 Task: Create a due date automation trigger when advanced on, 2 days after a card is due add fields without custom field "Resume" set to a number lower or equal to 1 and lower than 10 at 11:00 AM.
Action: Mouse moved to (1005, 288)
Screenshot: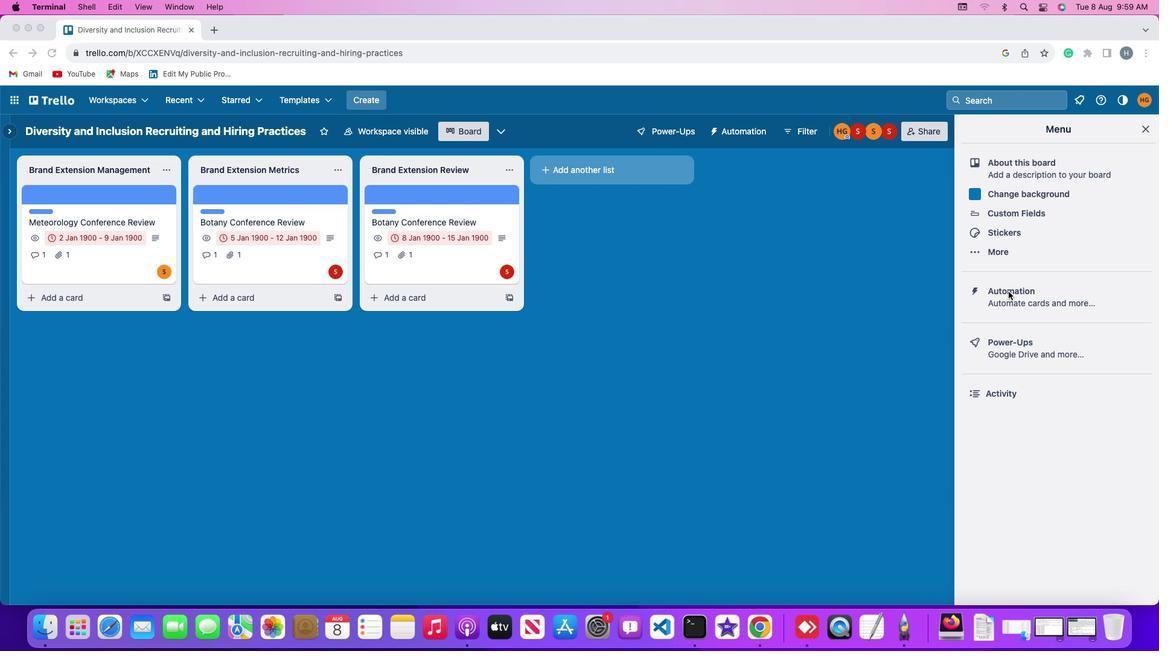 
Action: Mouse pressed left at (1005, 288)
Screenshot: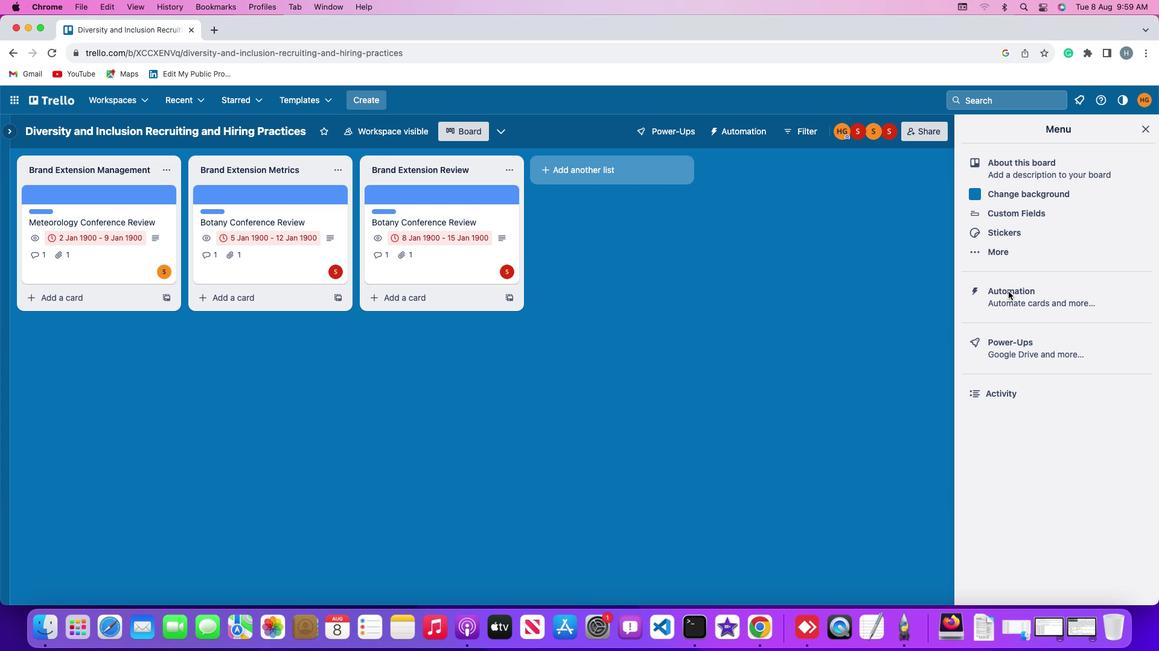 
Action: Mouse pressed left at (1005, 288)
Screenshot: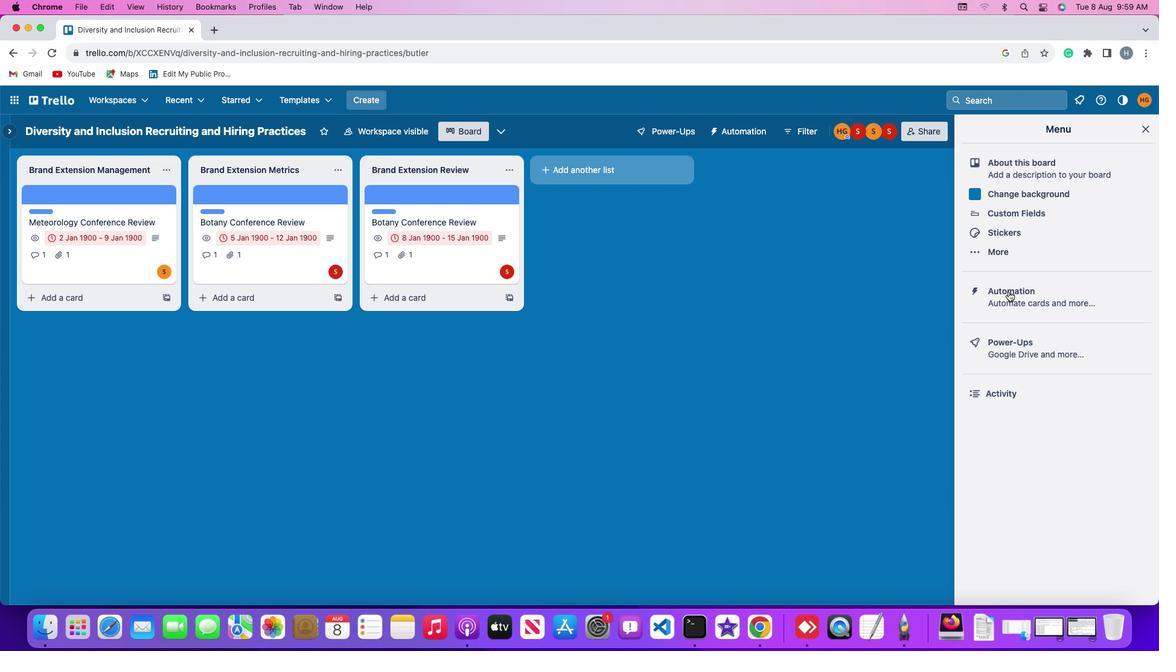 
Action: Mouse moved to (65, 283)
Screenshot: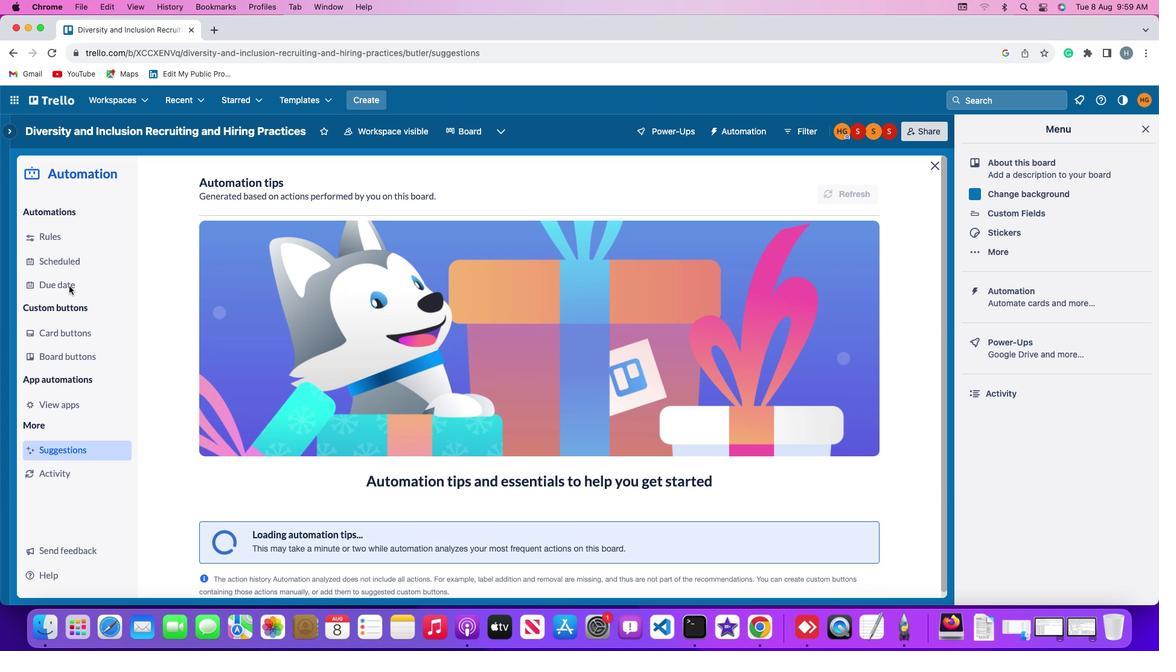 
Action: Mouse pressed left at (65, 283)
Screenshot: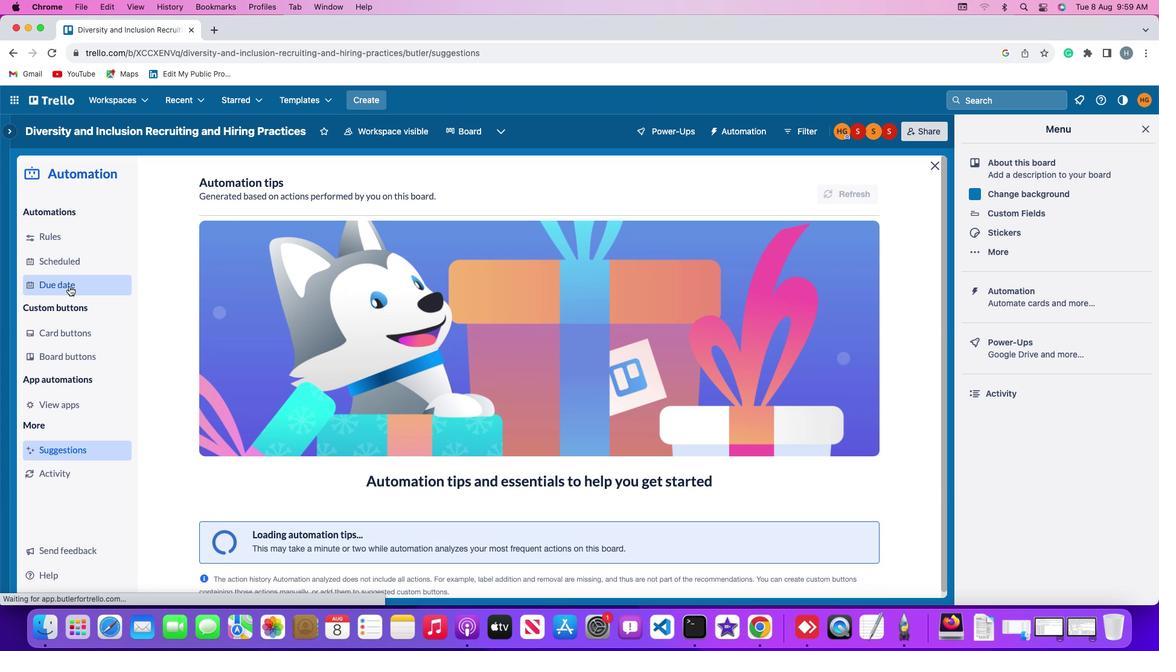 
Action: Mouse moved to (806, 179)
Screenshot: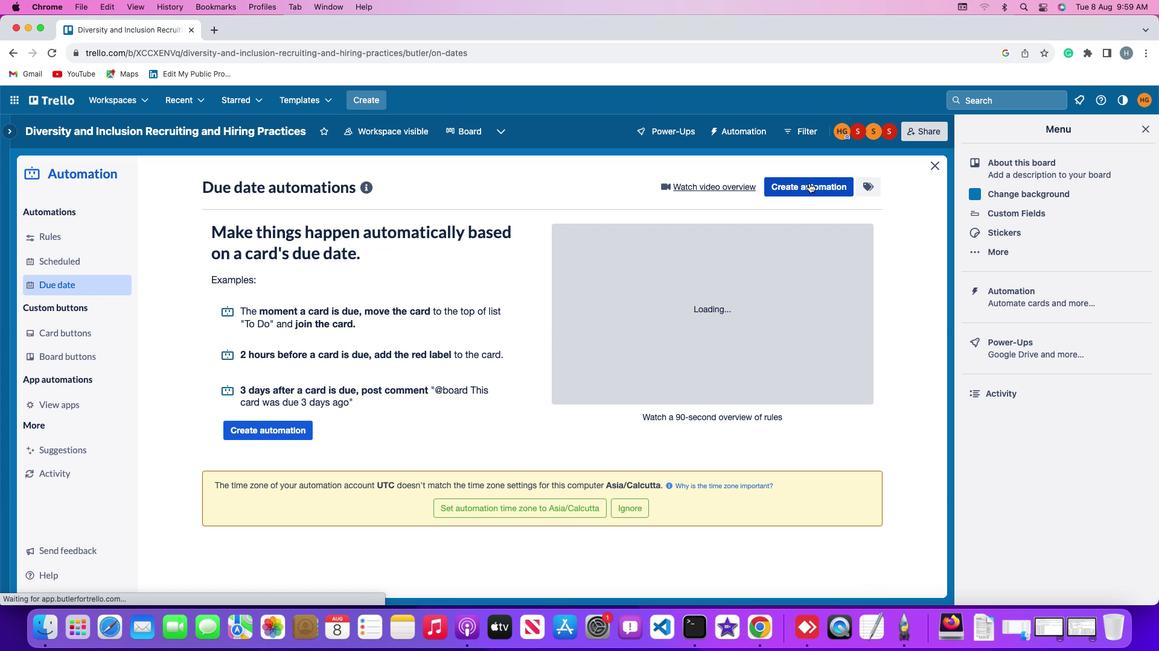 
Action: Mouse pressed left at (806, 179)
Screenshot: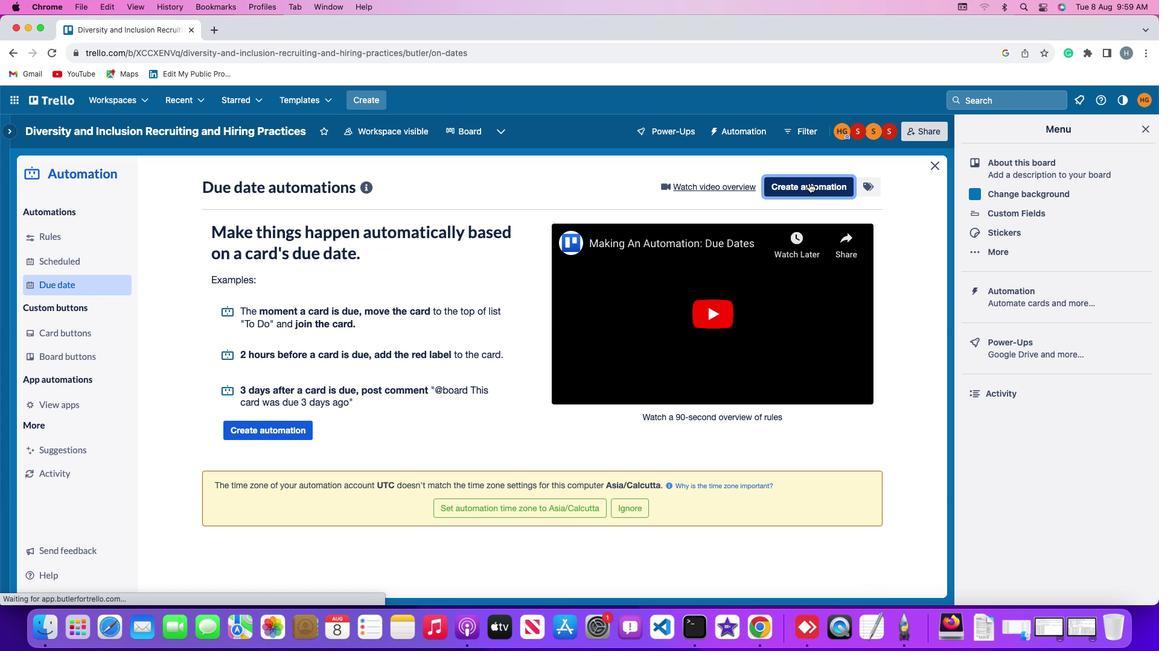 
Action: Mouse moved to (338, 297)
Screenshot: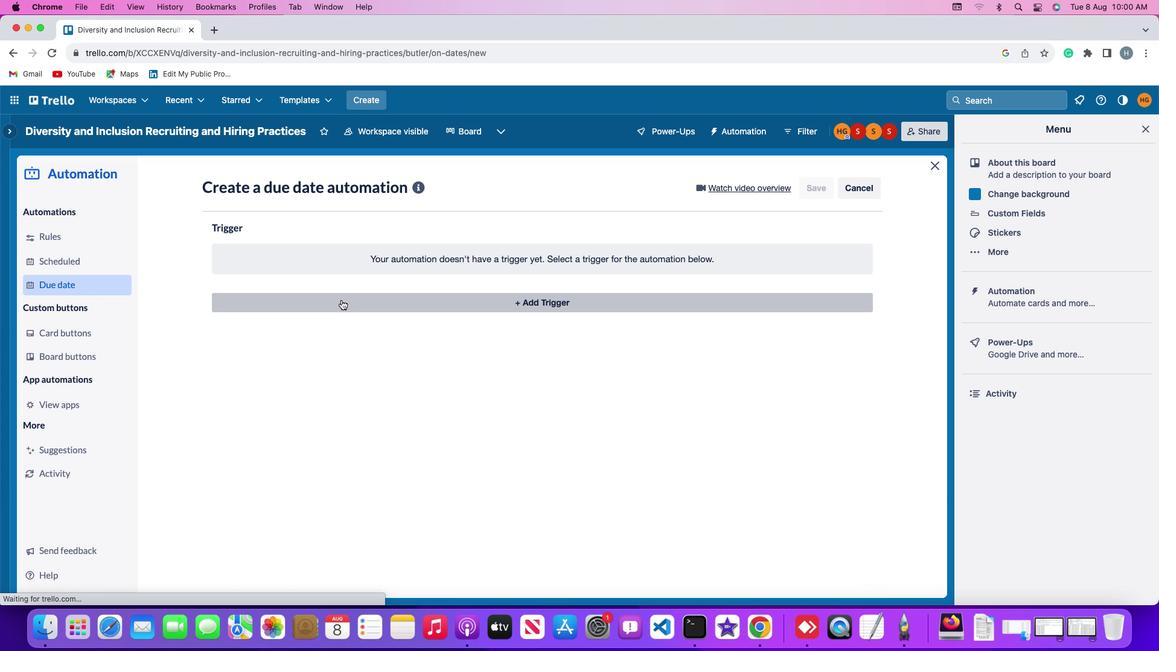 
Action: Mouse pressed left at (338, 297)
Screenshot: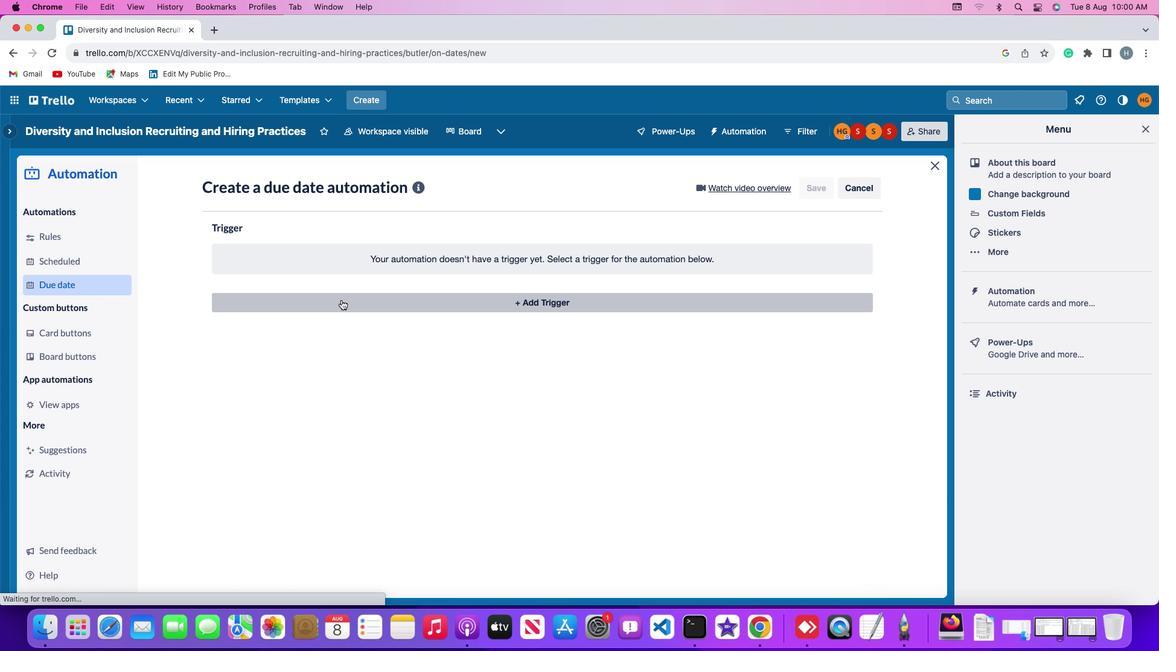 
Action: Mouse moved to (229, 479)
Screenshot: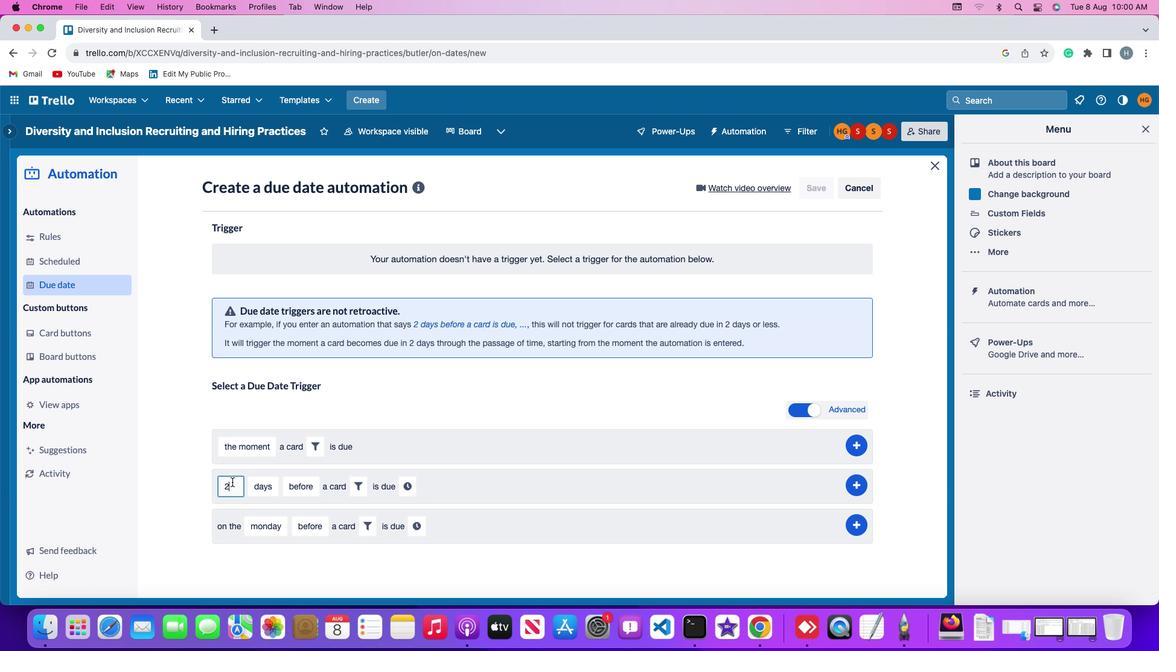 
Action: Mouse pressed left at (229, 479)
Screenshot: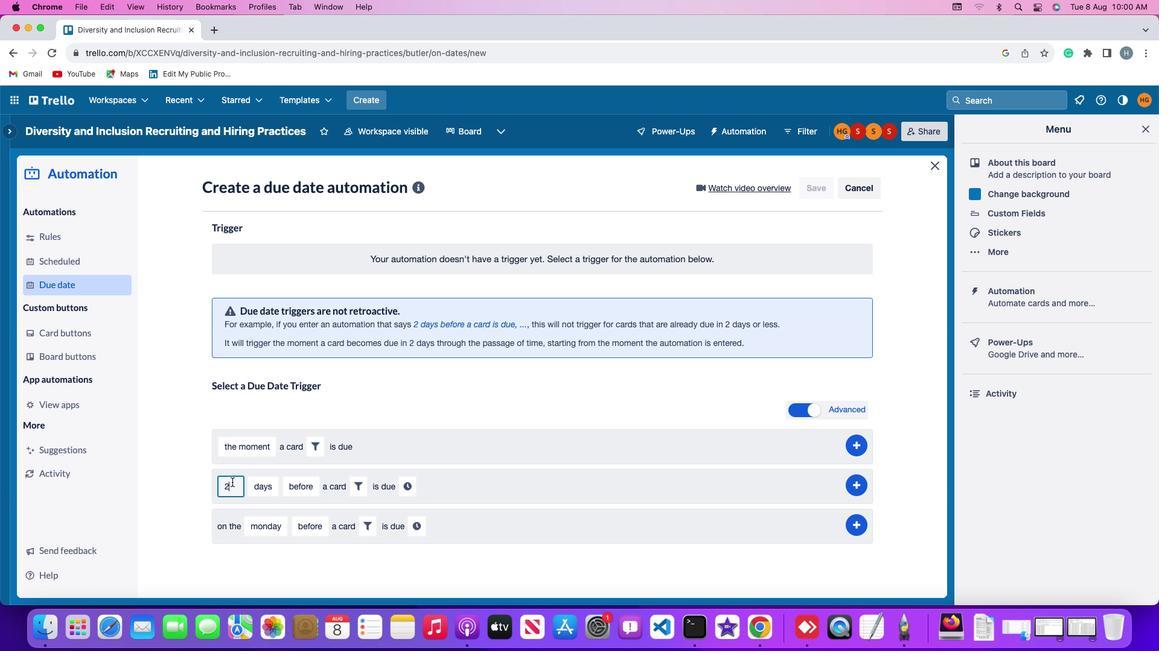 
Action: Key pressed Key.backspace
Screenshot: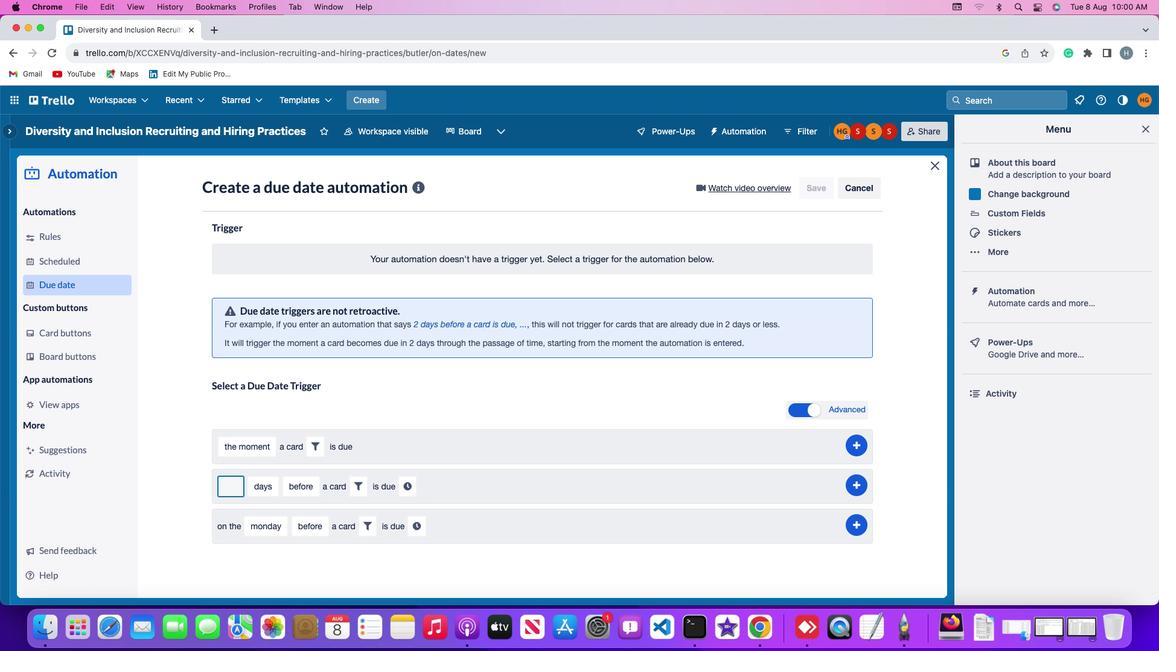 
Action: Mouse moved to (230, 479)
Screenshot: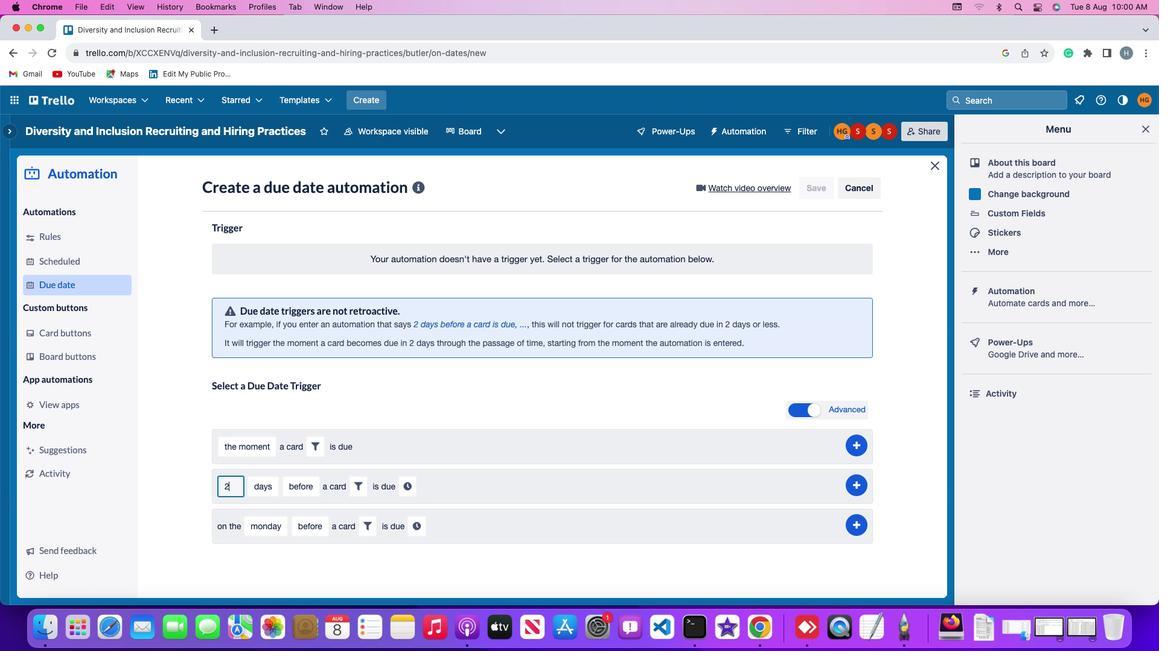 
Action: Key pressed '2'
Screenshot: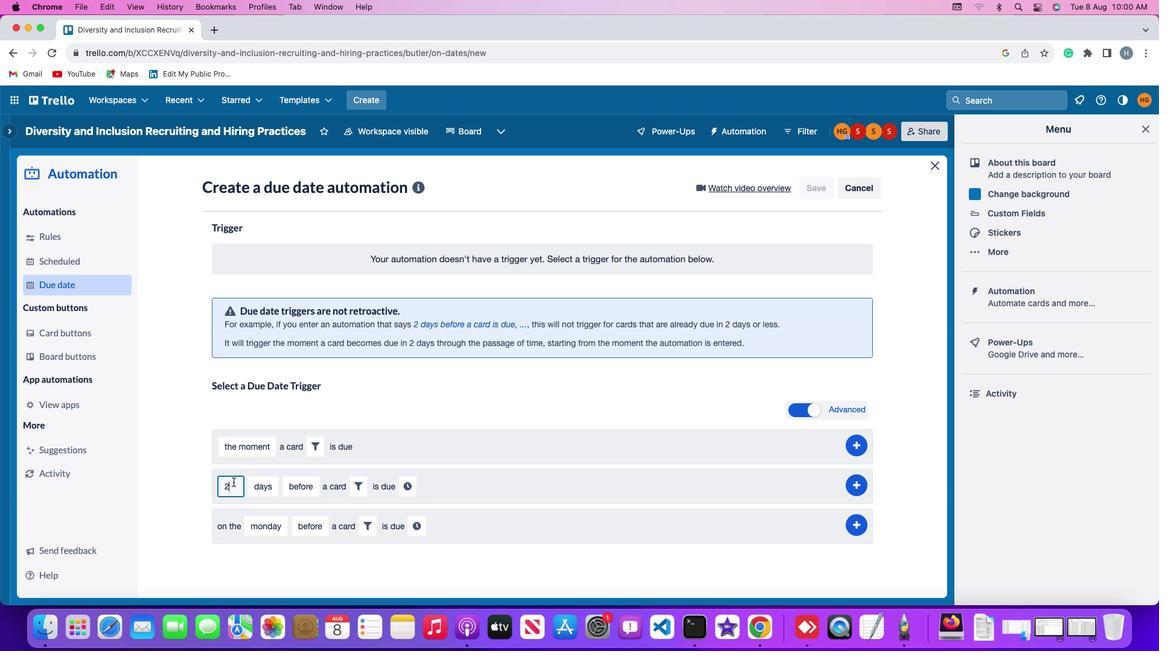 
Action: Mouse moved to (266, 476)
Screenshot: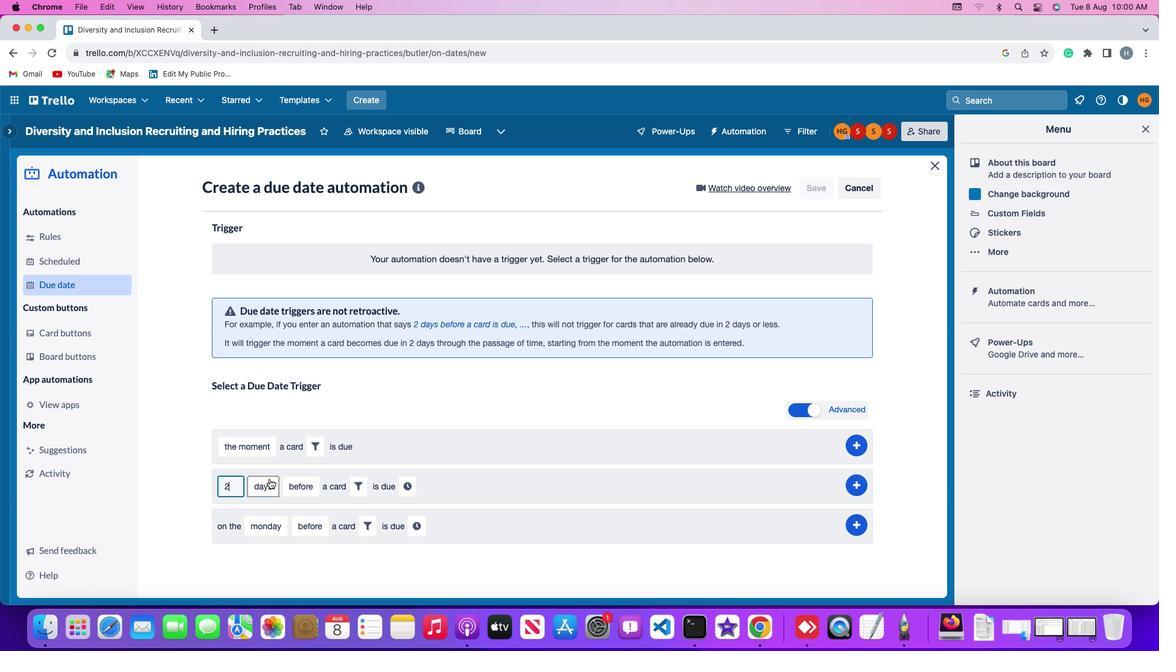 
Action: Mouse pressed left at (266, 476)
Screenshot: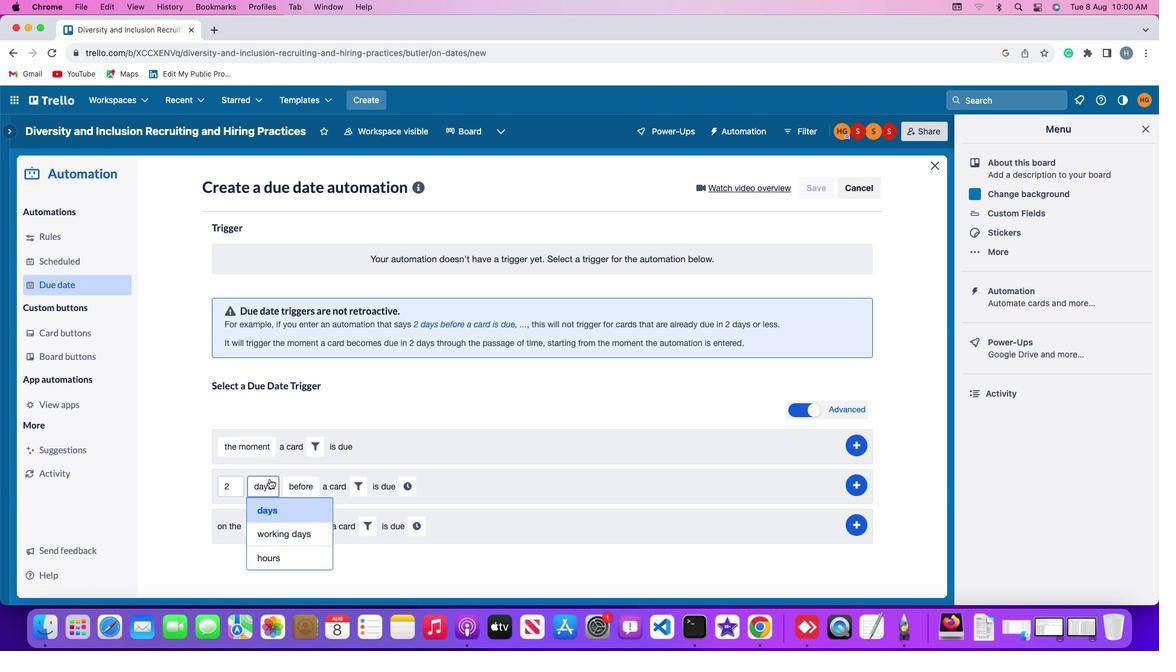 
Action: Mouse moved to (272, 510)
Screenshot: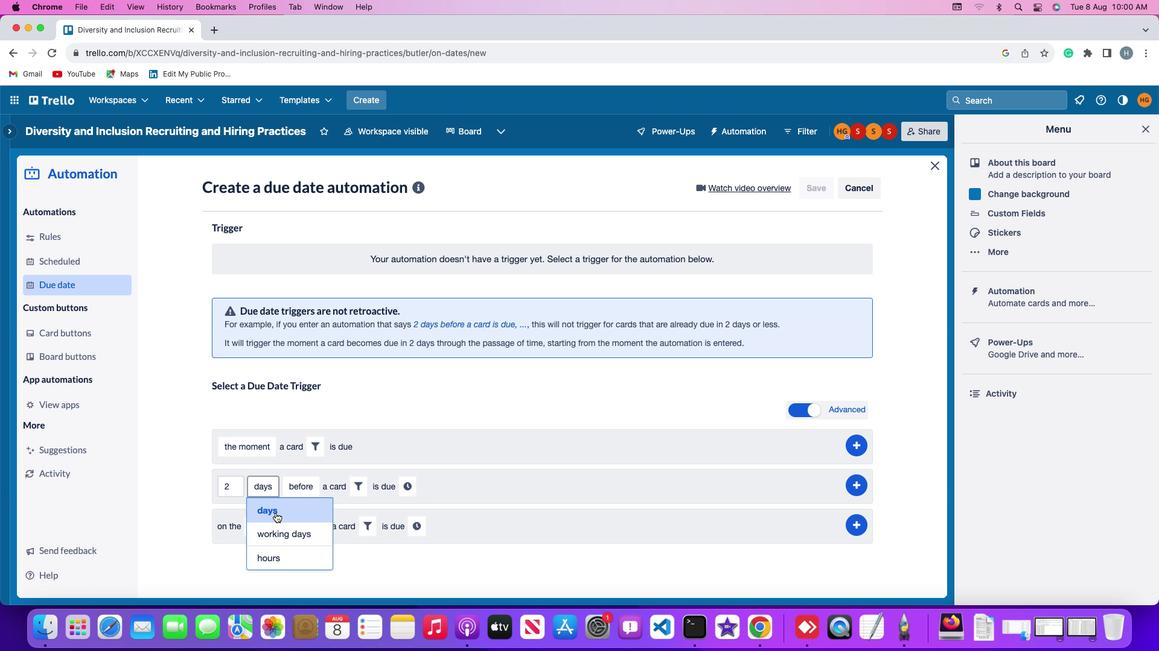 
Action: Mouse pressed left at (272, 510)
Screenshot: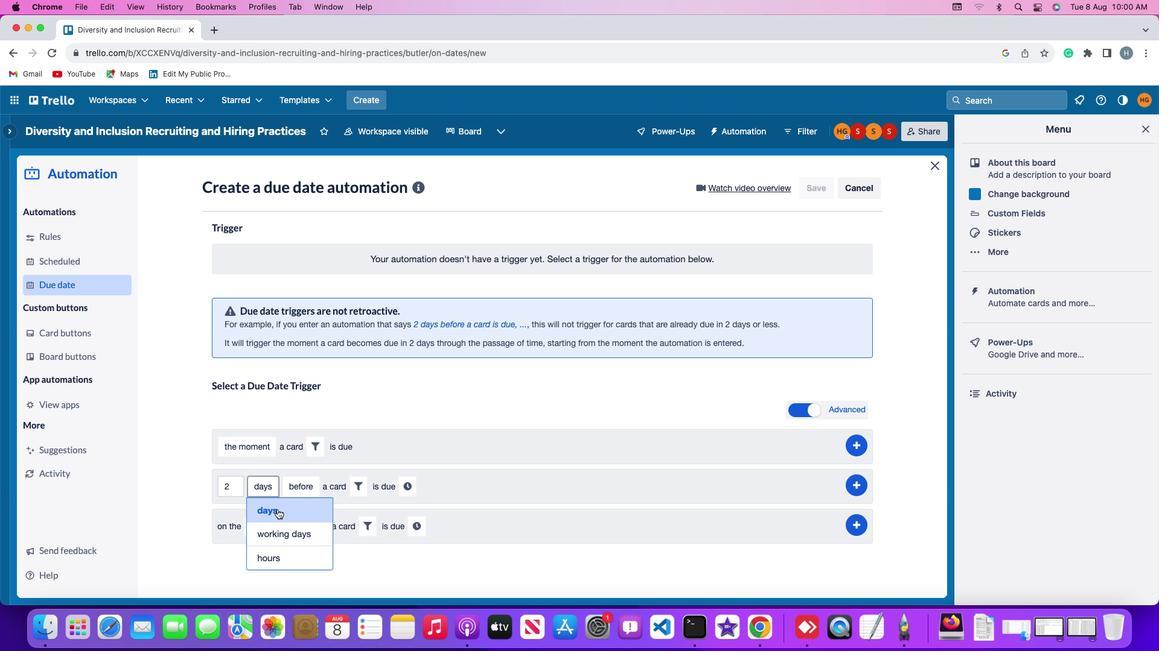 
Action: Mouse moved to (293, 487)
Screenshot: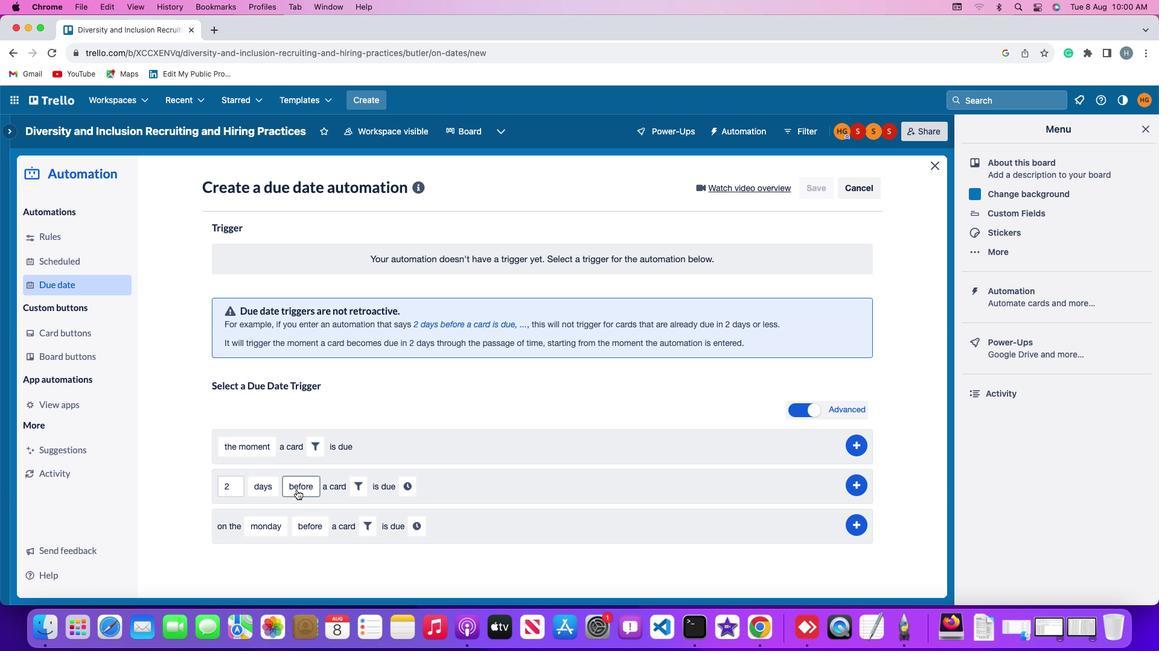 
Action: Mouse pressed left at (293, 487)
Screenshot: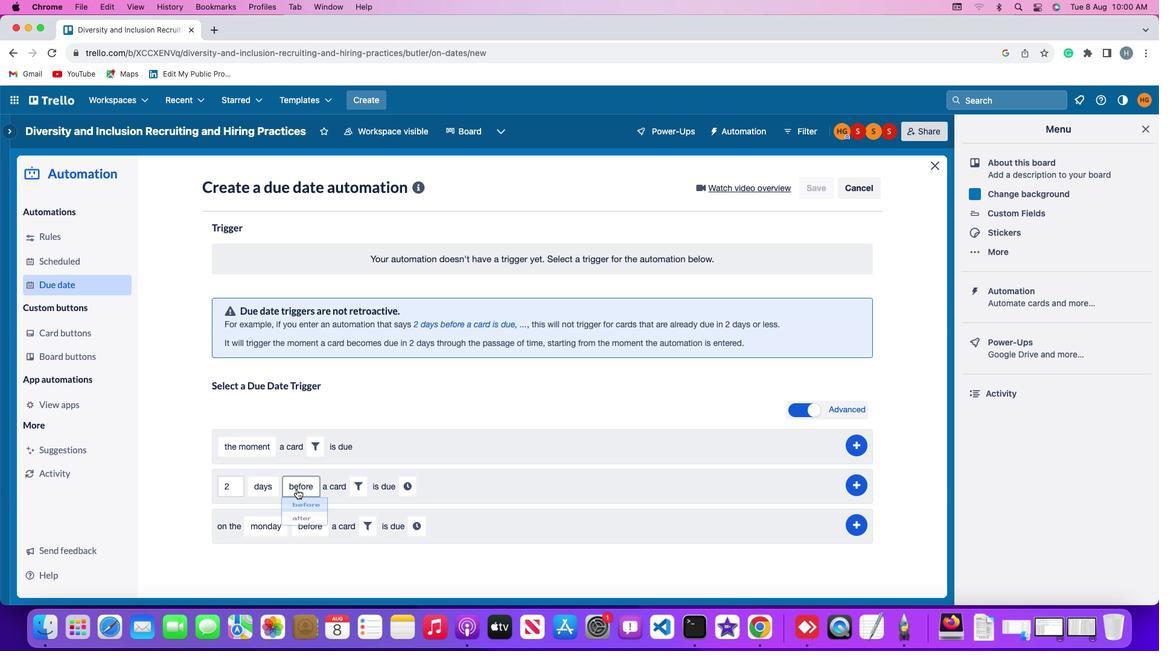 
Action: Mouse moved to (300, 531)
Screenshot: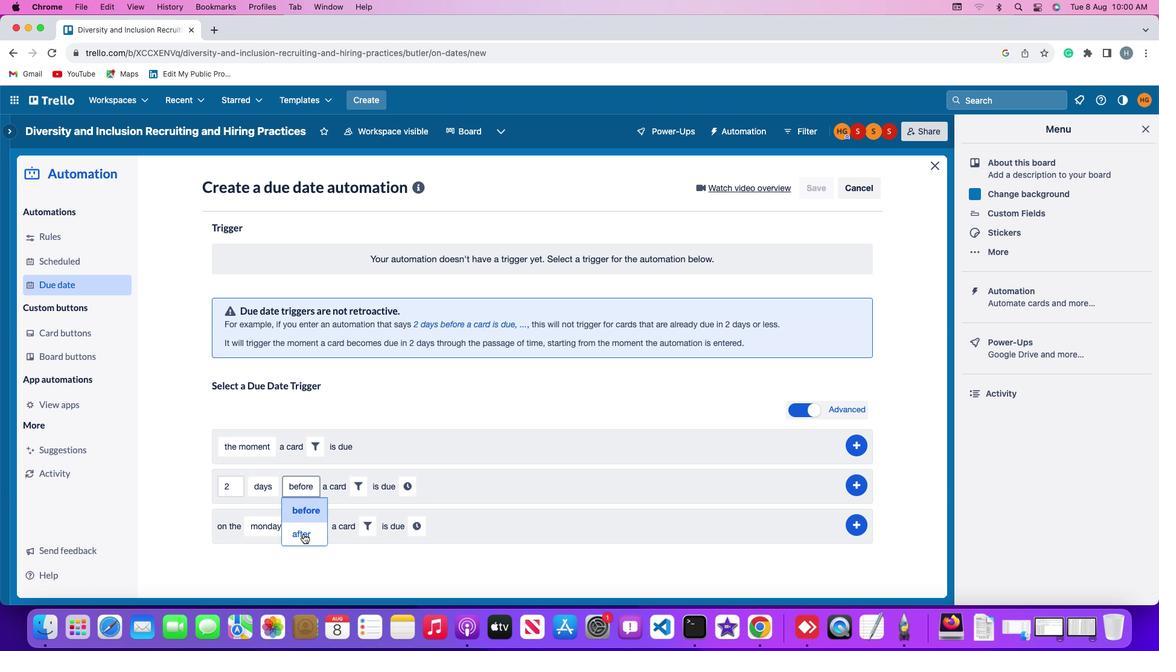 
Action: Mouse pressed left at (300, 531)
Screenshot: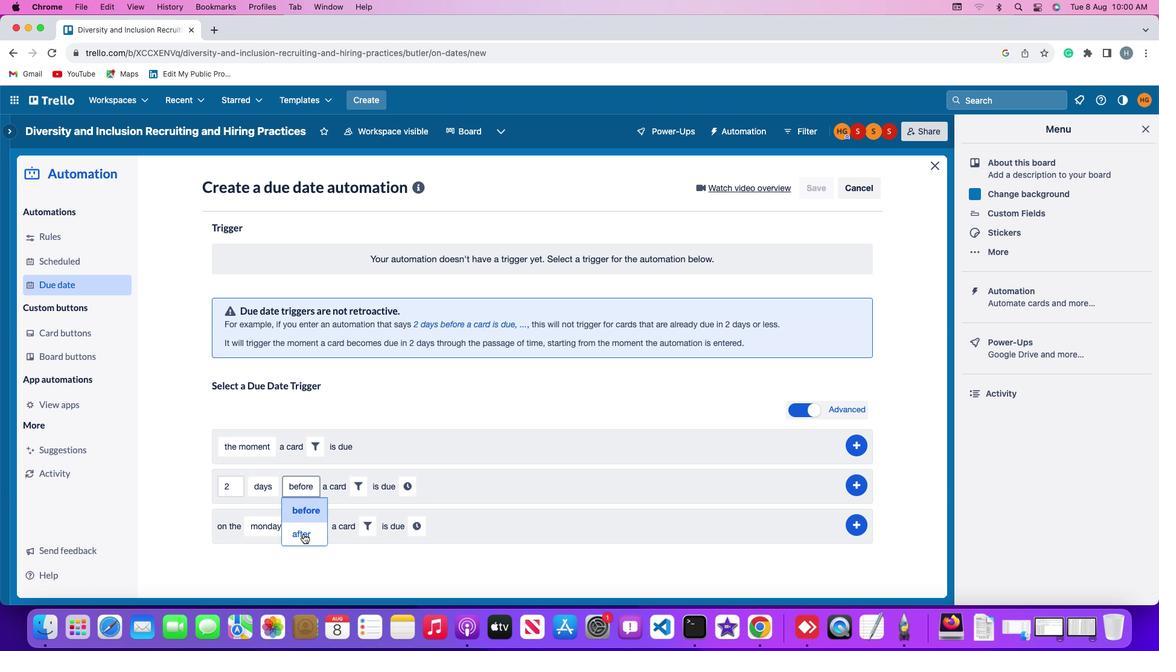 
Action: Mouse moved to (344, 485)
Screenshot: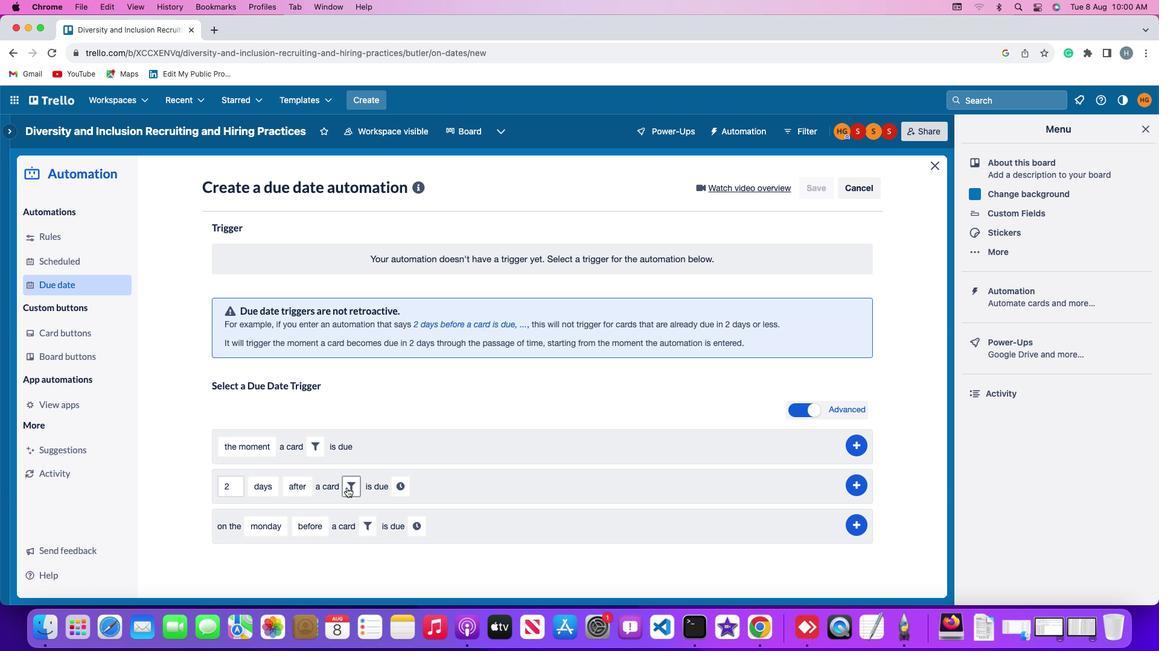 
Action: Mouse pressed left at (344, 485)
Screenshot: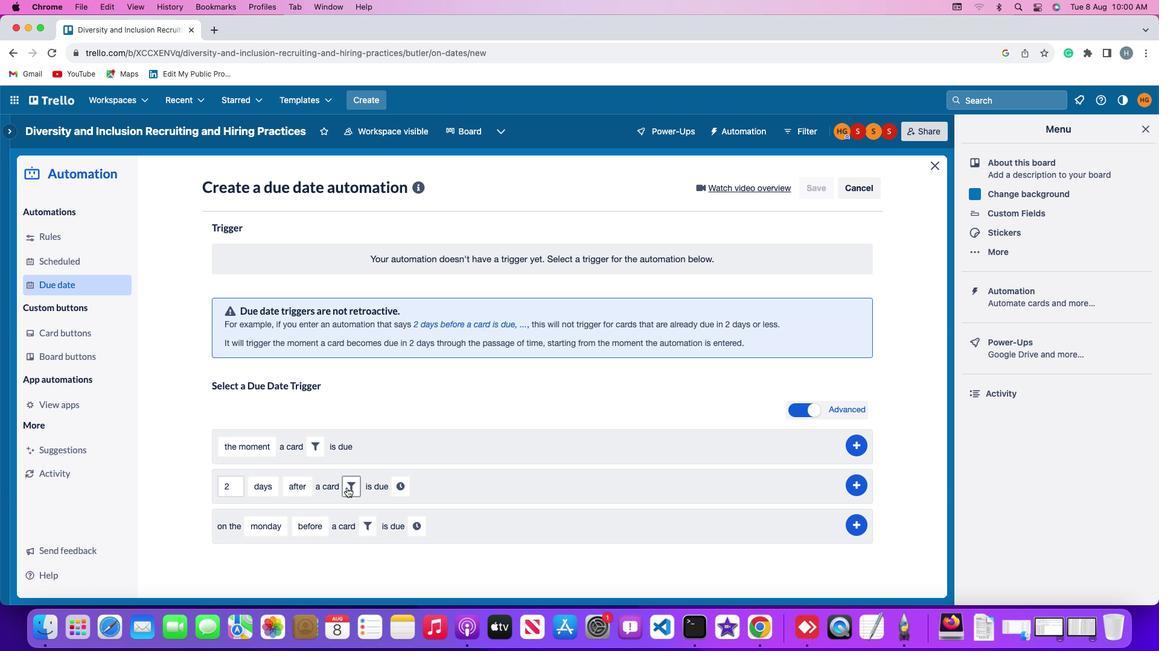 
Action: Mouse moved to (559, 523)
Screenshot: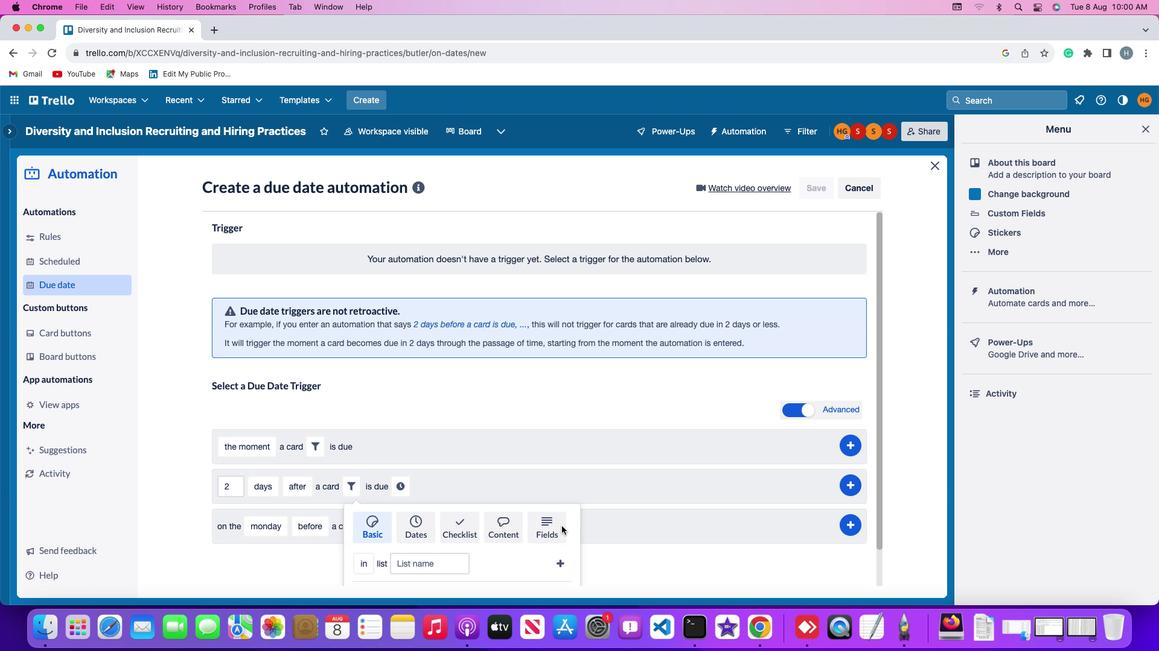
Action: Mouse pressed left at (559, 523)
Screenshot: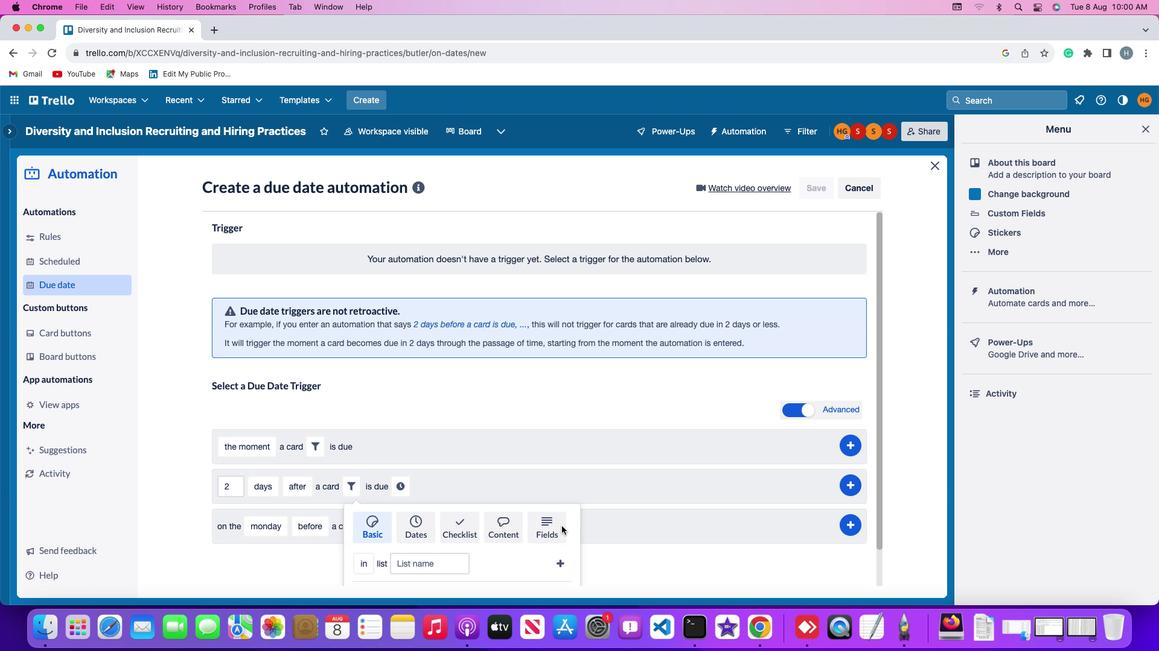 
Action: Mouse moved to (298, 545)
Screenshot: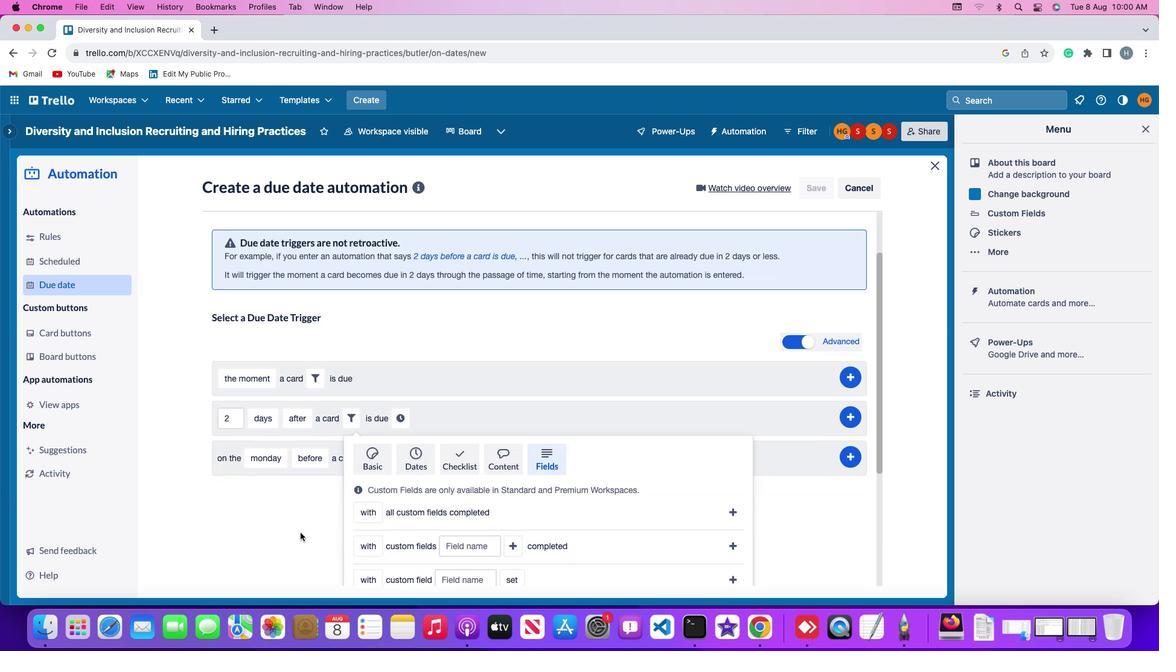 
Action: Mouse scrolled (298, 545) with delta (-2, -3)
Screenshot: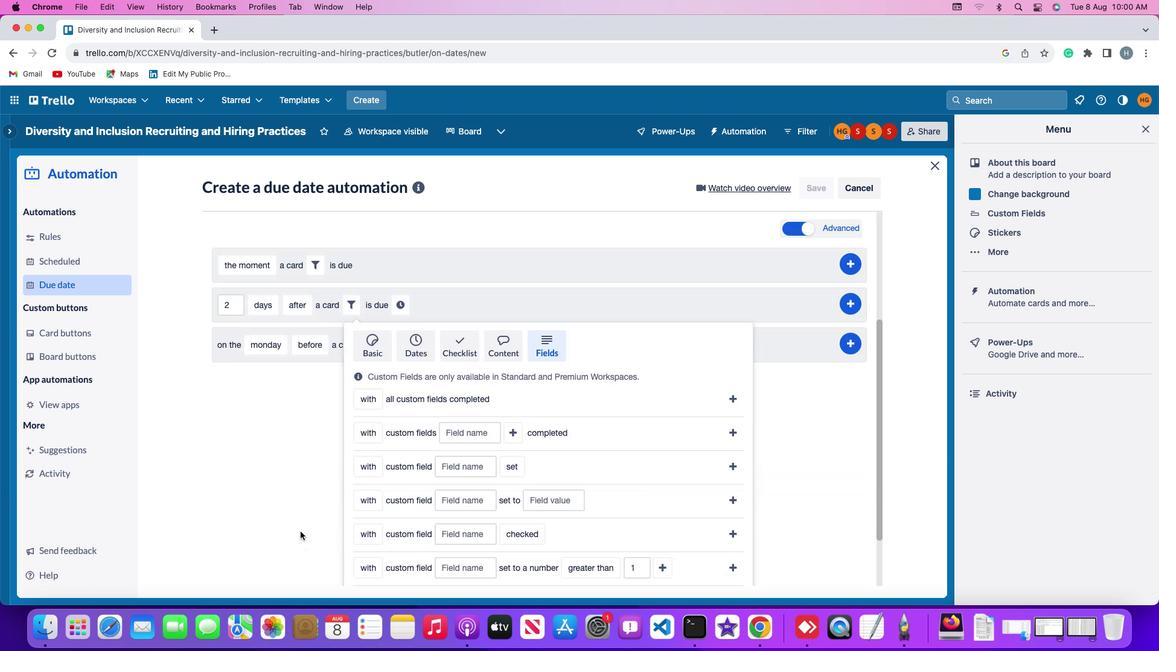 
Action: Mouse scrolled (298, 545) with delta (-2, -3)
Screenshot: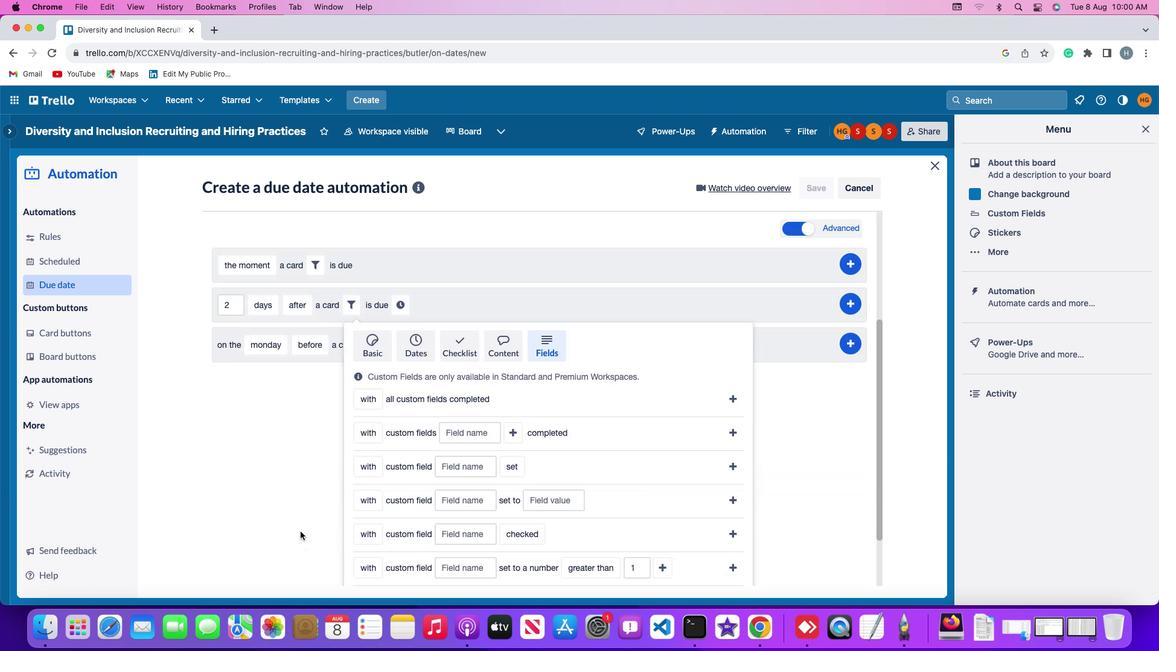 
Action: Mouse scrolled (298, 545) with delta (-2, -4)
Screenshot: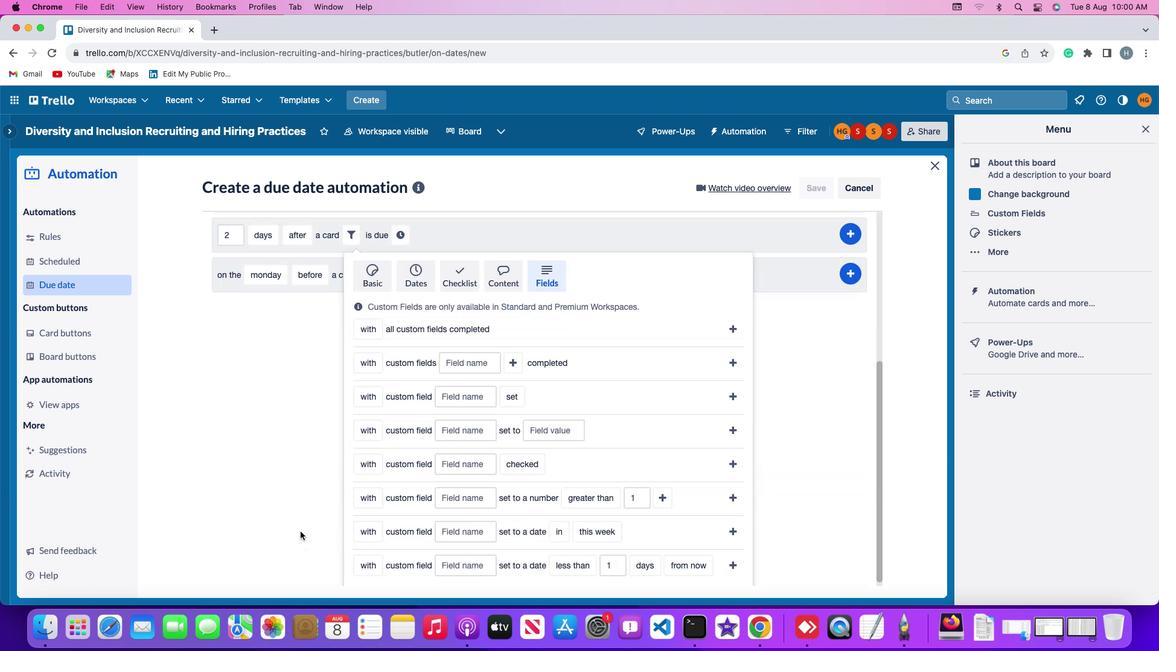 
Action: Mouse scrolled (298, 545) with delta (-2, -5)
Screenshot: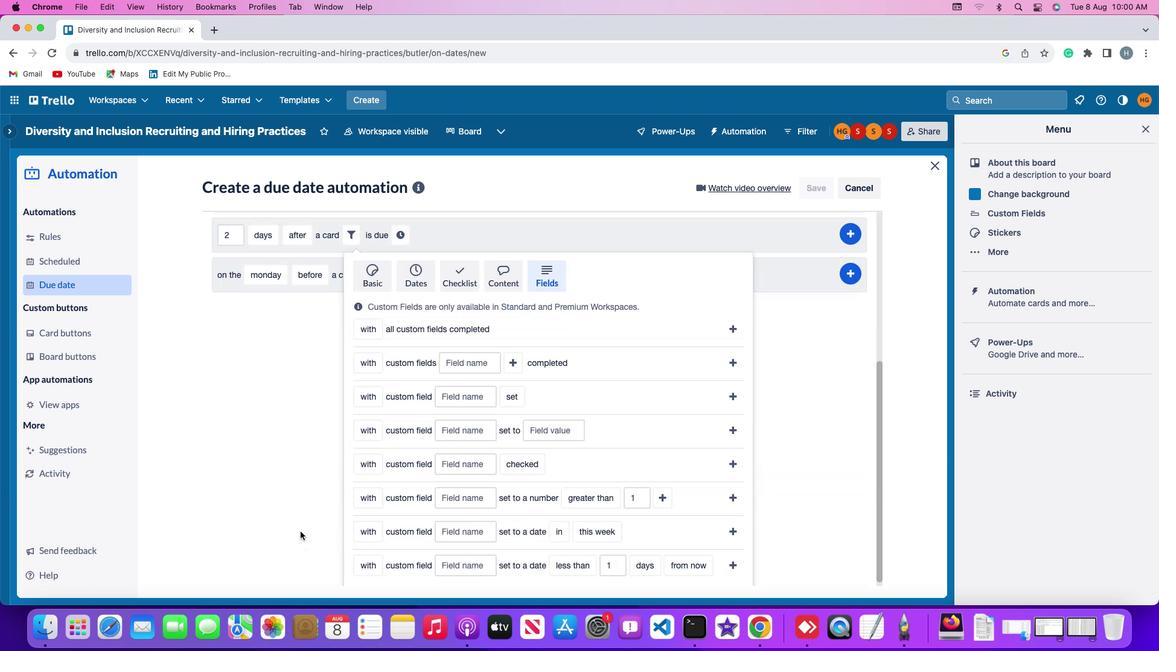 
Action: Mouse moved to (298, 541)
Screenshot: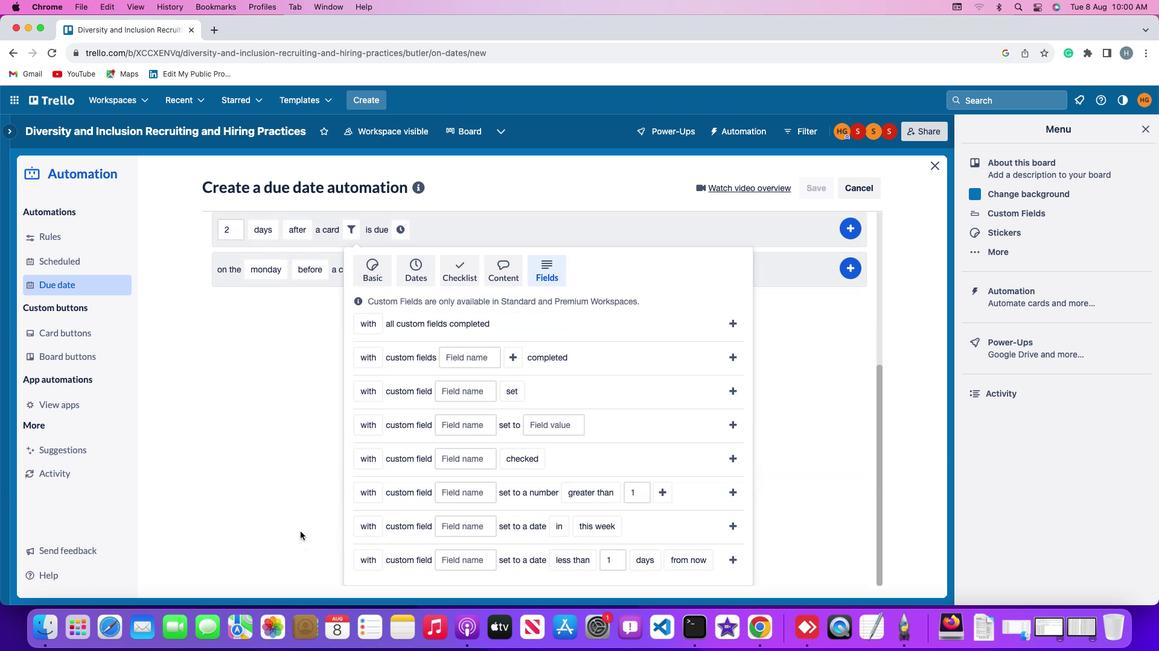 
Action: Mouse scrolled (298, 541) with delta (-2, -6)
Screenshot: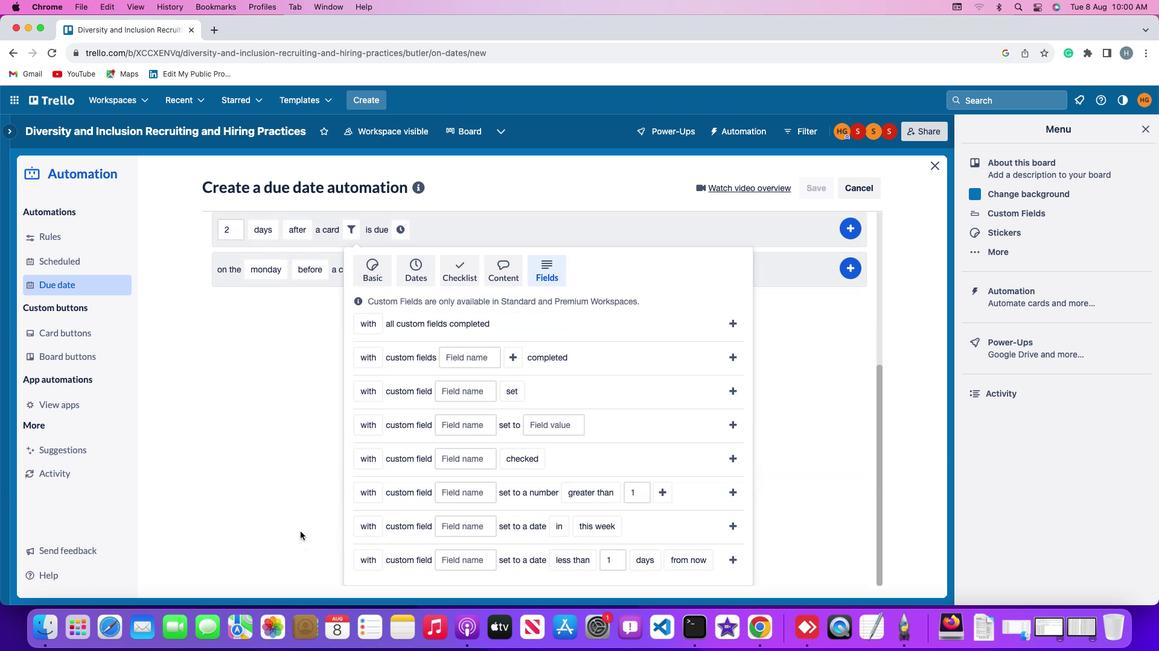 
Action: Mouse moved to (297, 530)
Screenshot: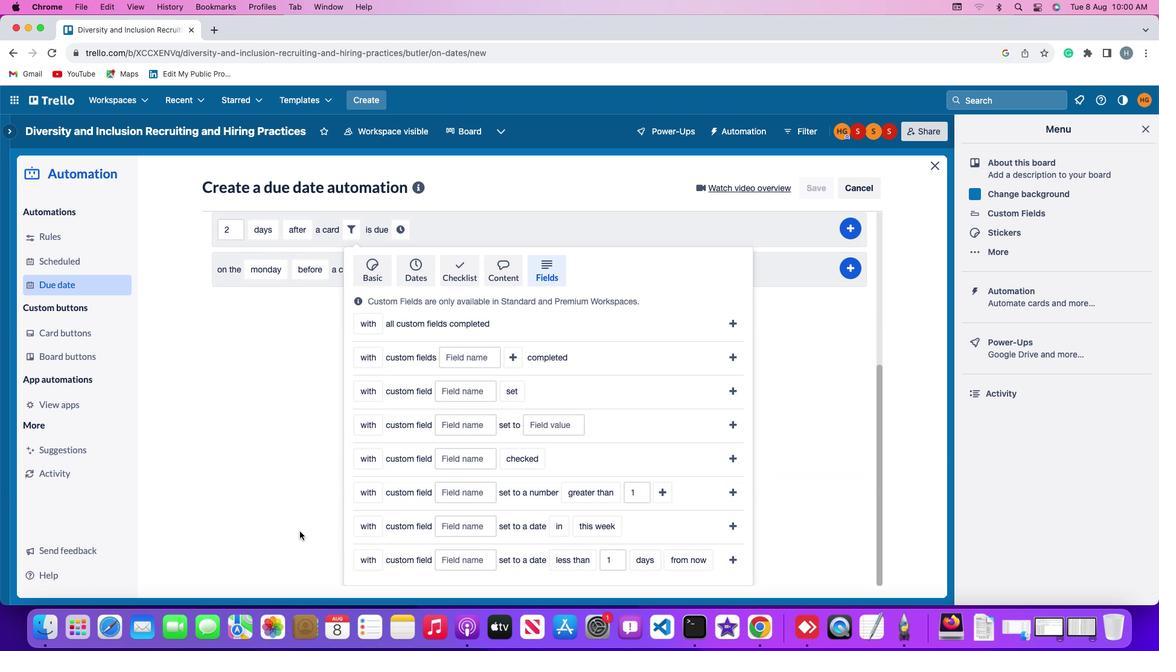 
Action: Mouse scrolled (297, 530) with delta (-2, -6)
Screenshot: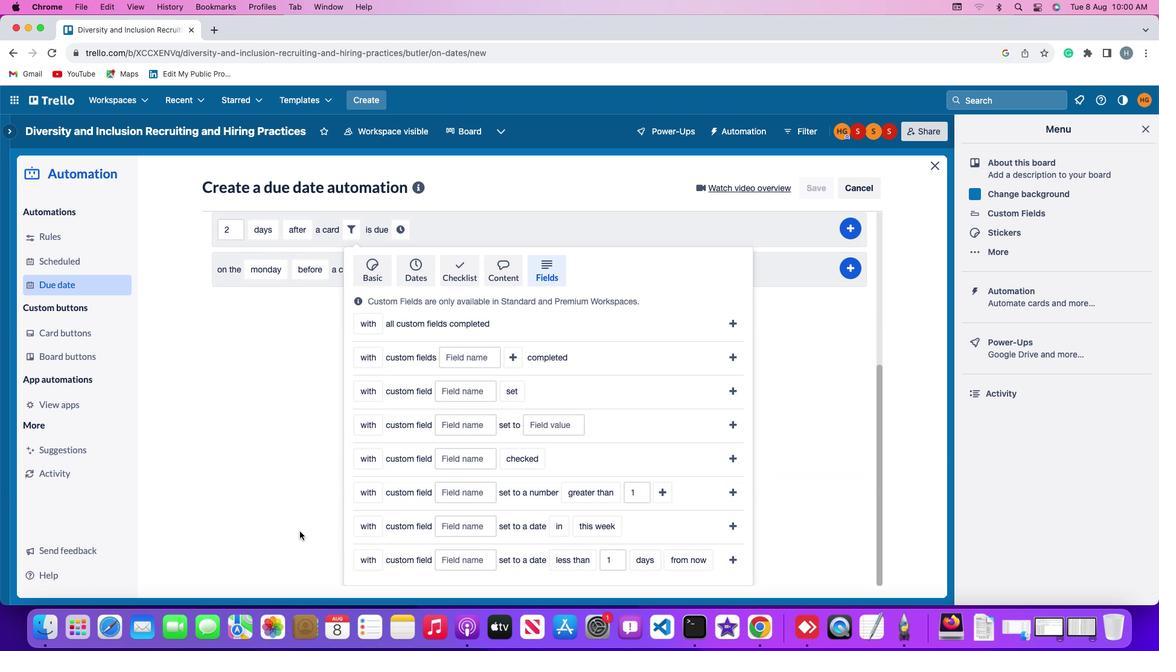 
Action: Mouse moved to (364, 490)
Screenshot: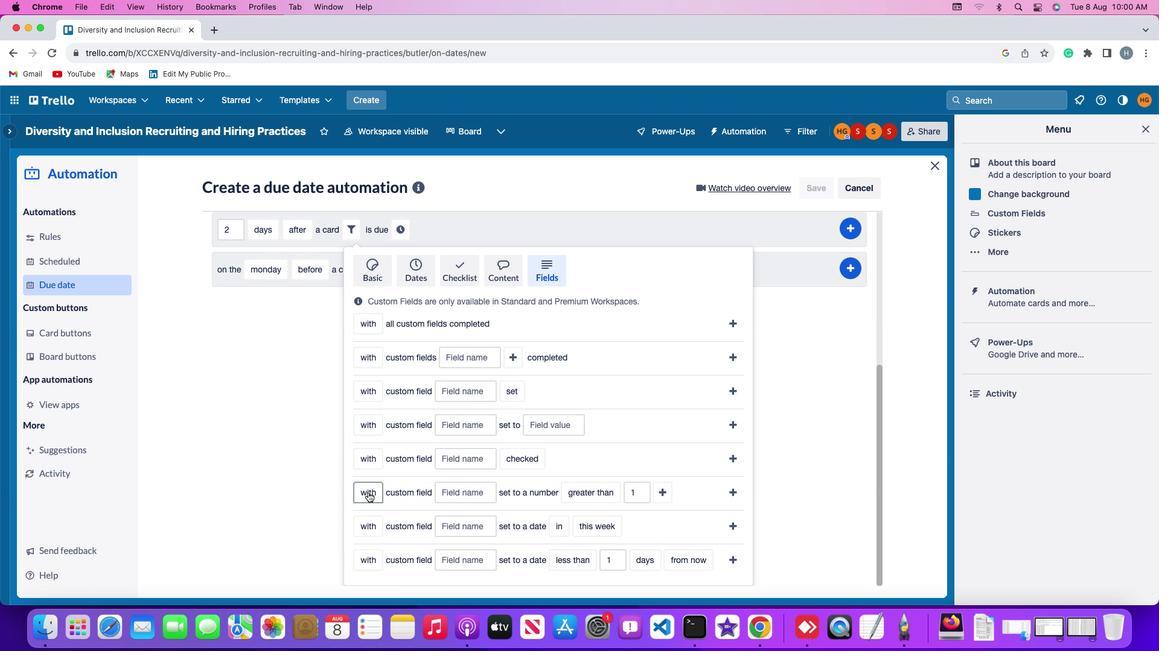 
Action: Mouse pressed left at (364, 490)
Screenshot: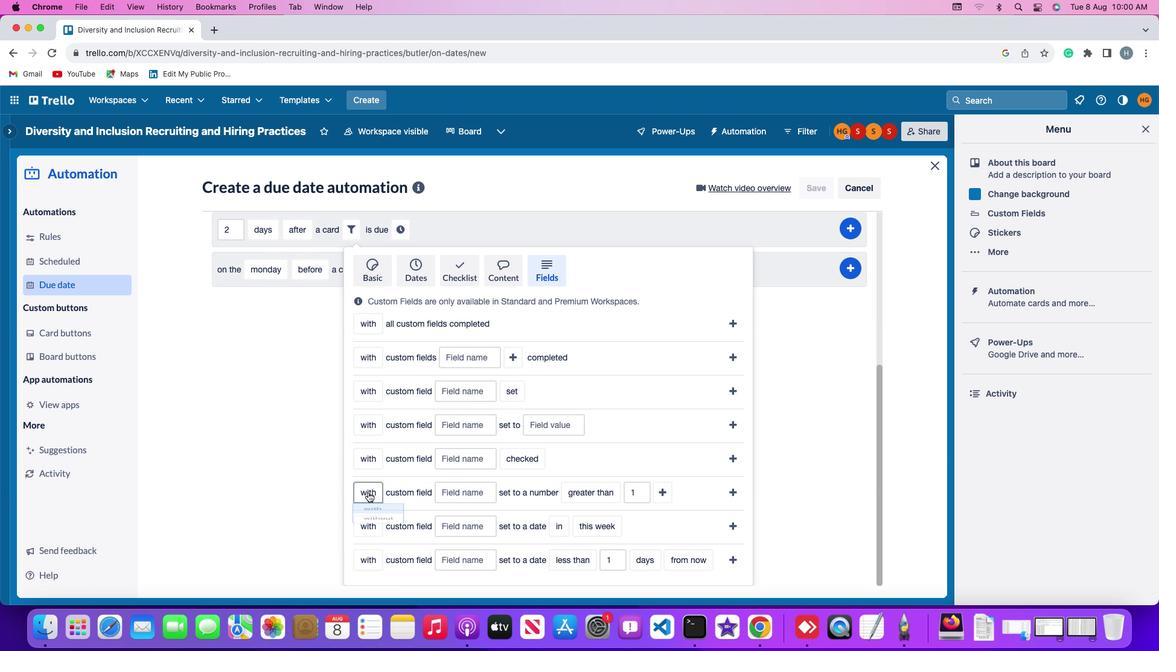 
Action: Mouse moved to (367, 534)
Screenshot: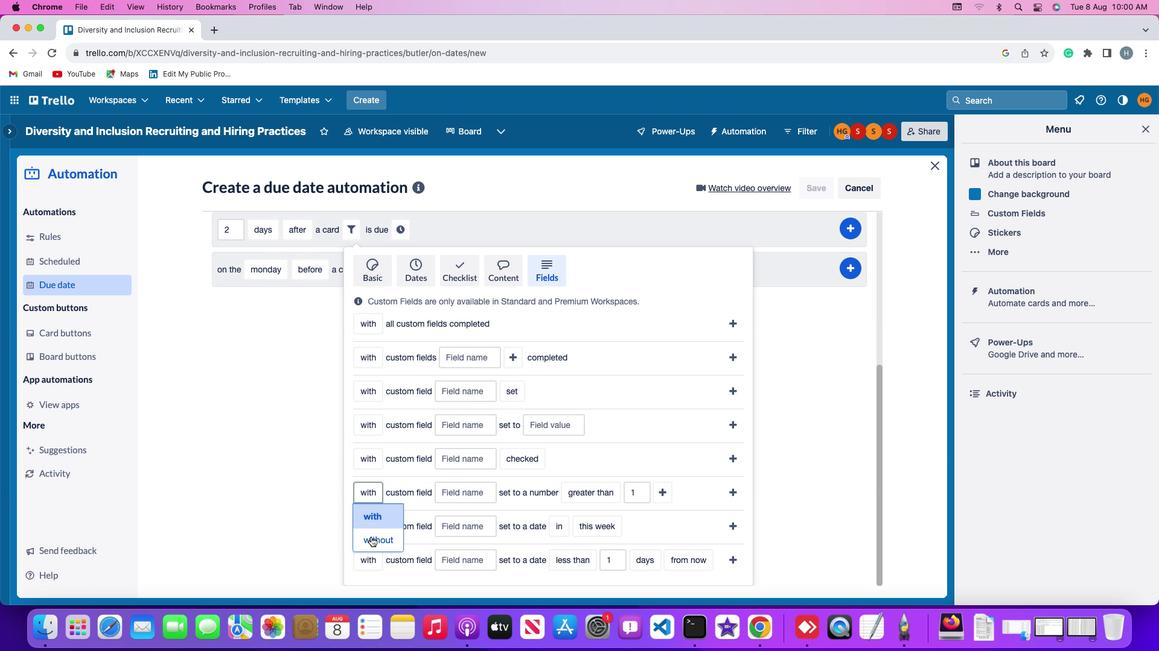
Action: Mouse pressed left at (367, 534)
Screenshot: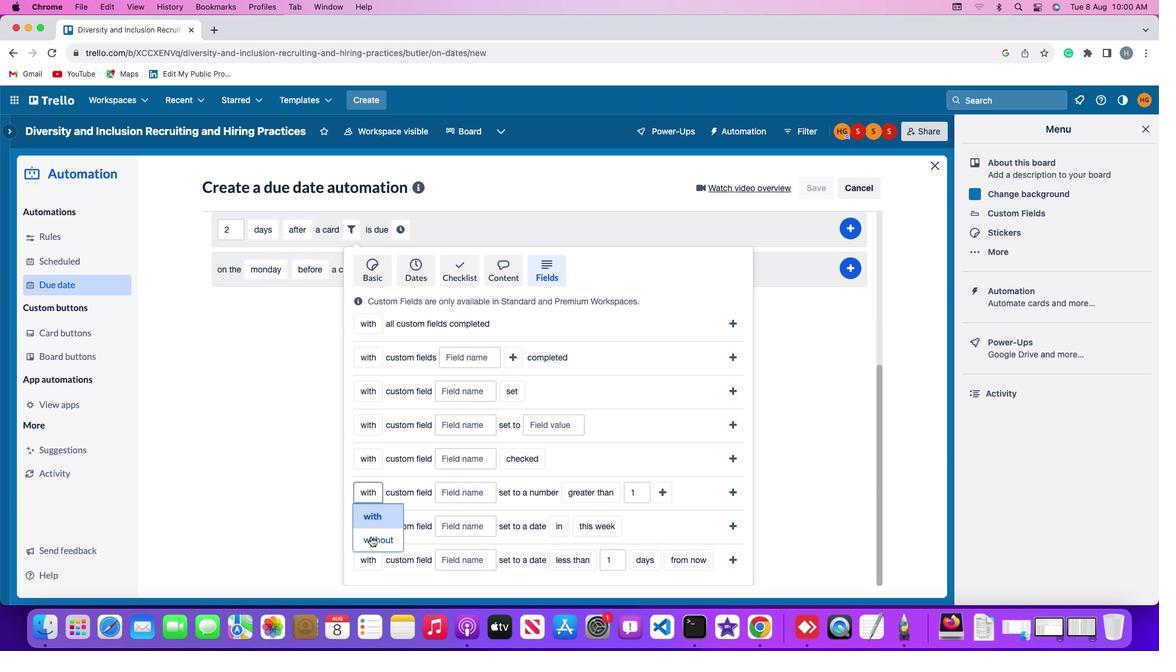 
Action: Mouse moved to (472, 493)
Screenshot: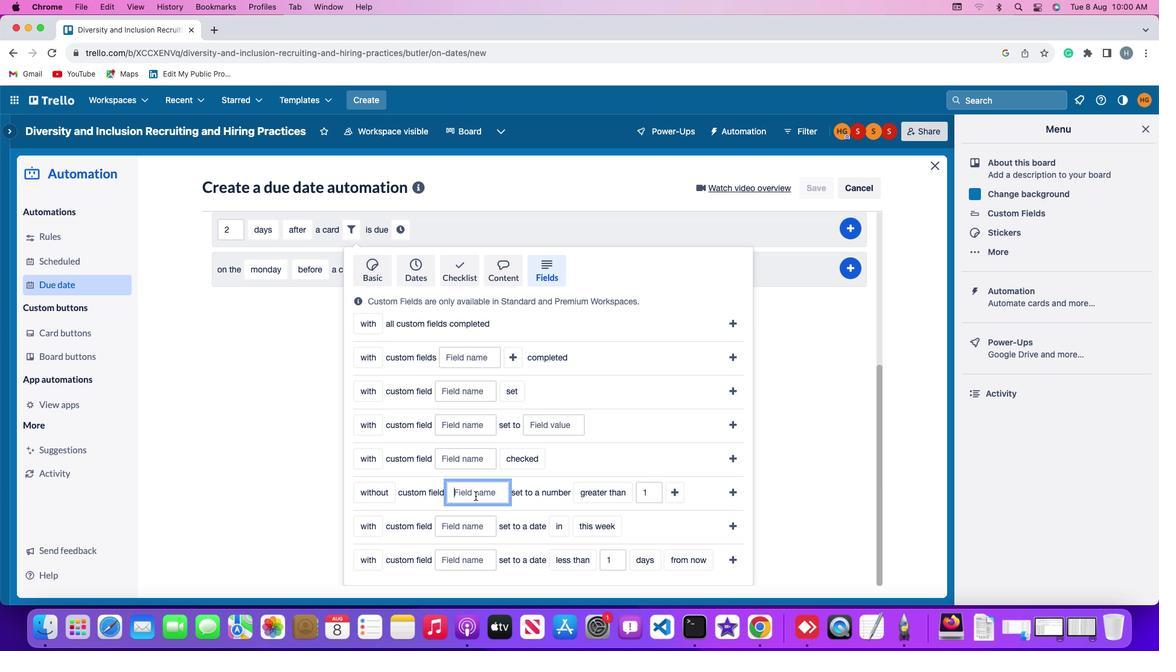 
Action: Mouse pressed left at (472, 493)
Screenshot: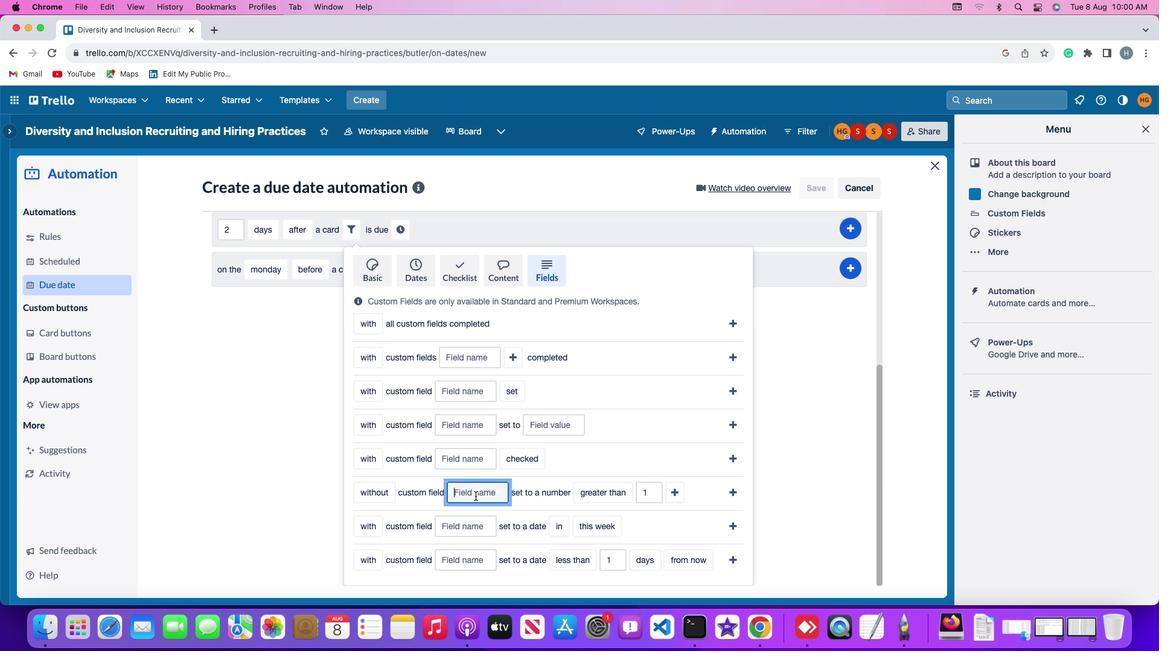 
Action: Mouse moved to (472, 492)
Screenshot: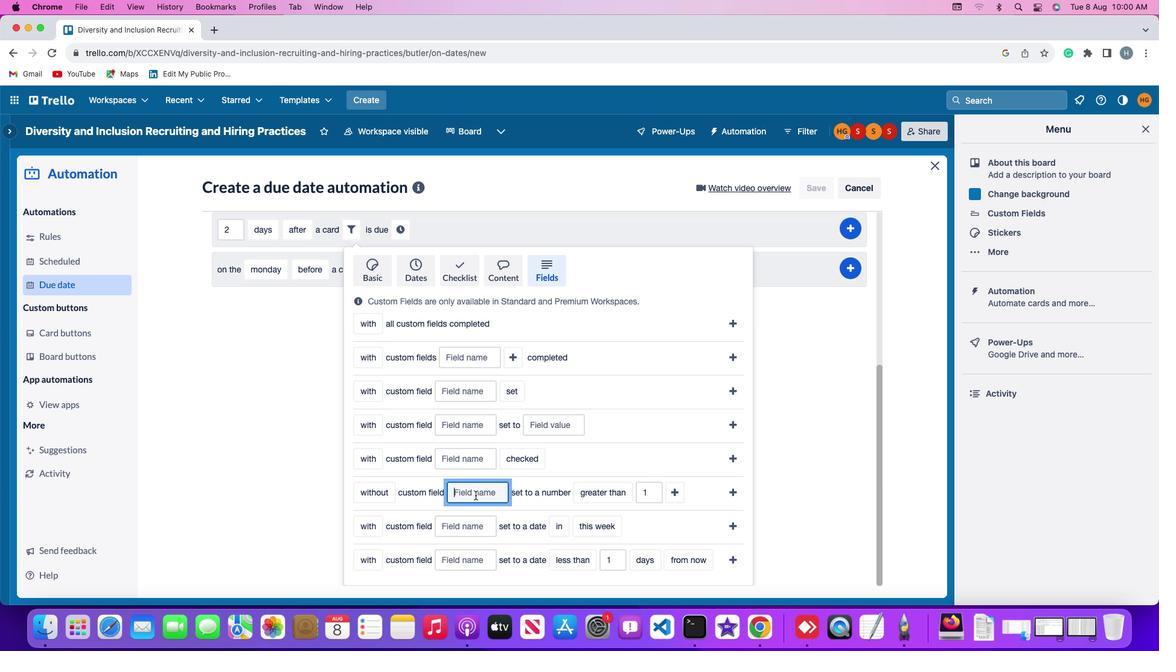 
Action: Key pressed Key.shift'r''e''s''u''m''e'Key.backspaceKey.backspaceKey.backspaceKey.backspaceKey.backspaceKey.backspaceKey.backspaceKey.shift'R''e''s''u''m''e'
Screenshot: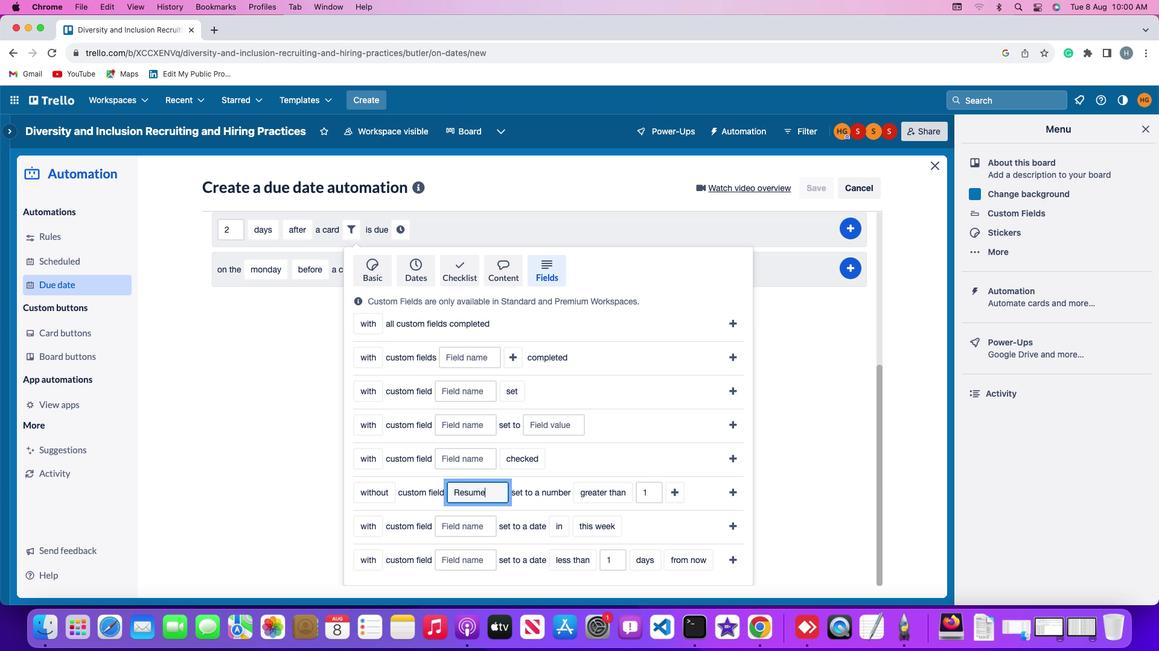 
Action: Mouse moved to (598, 492)
Screenshot: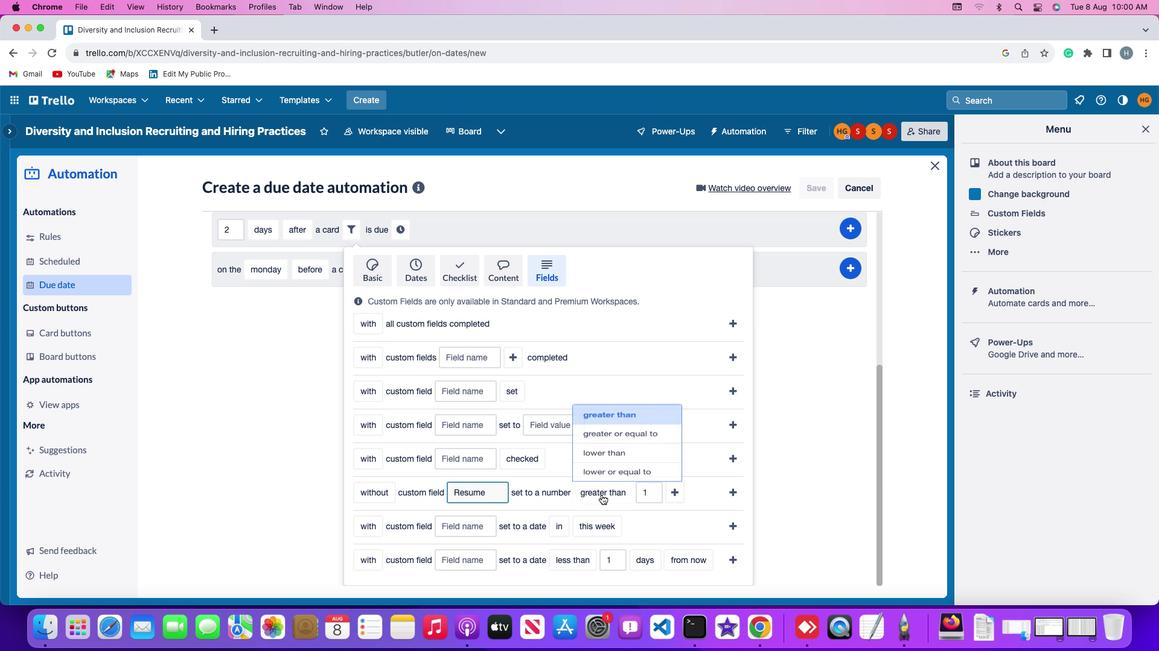 
Action: Mouse pressed left at (598, 492)
Screenshot: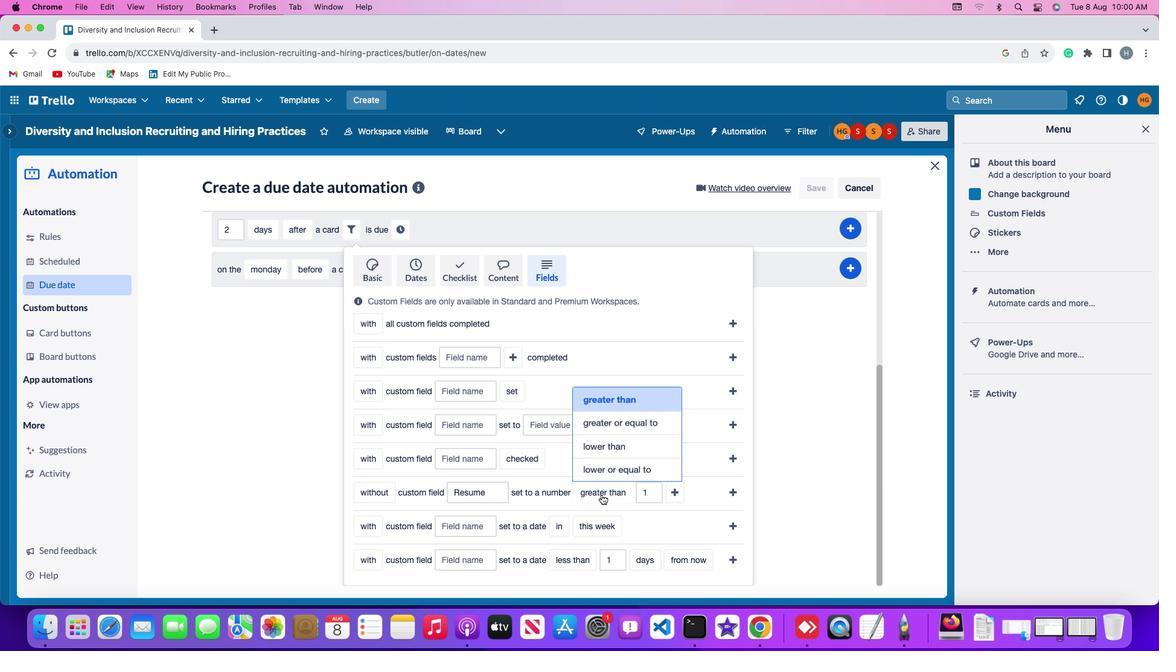 
Action: Mouse moved to (617, 460)
Screenshot: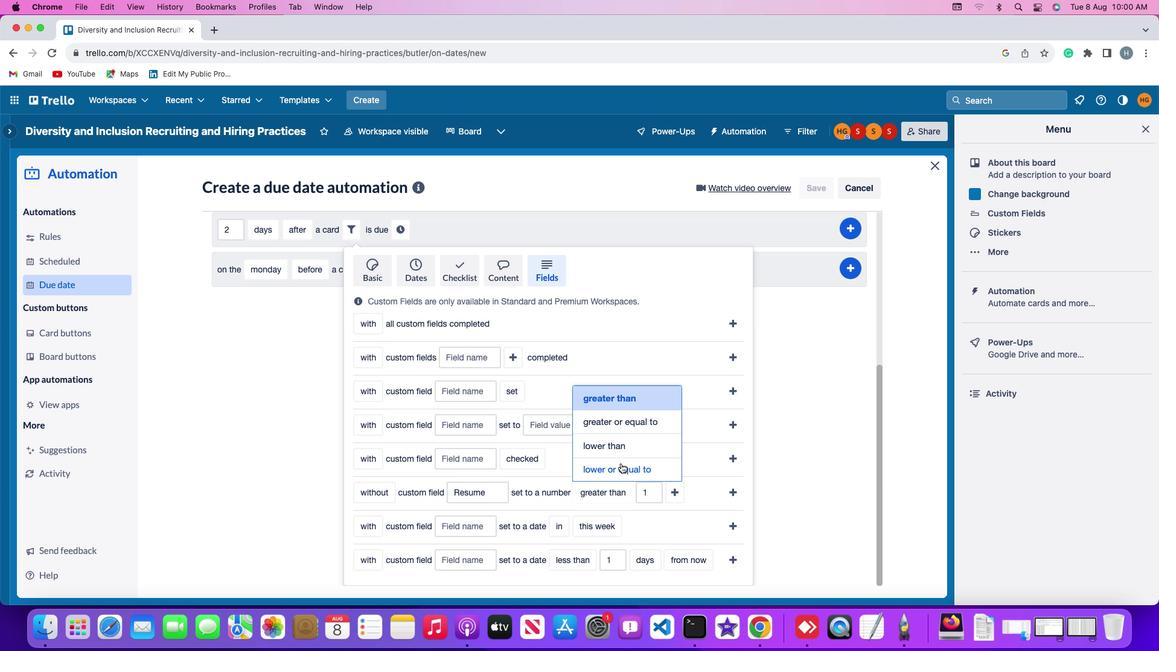 
Action: Mouse pressed left at (617, 460)
Screenshot: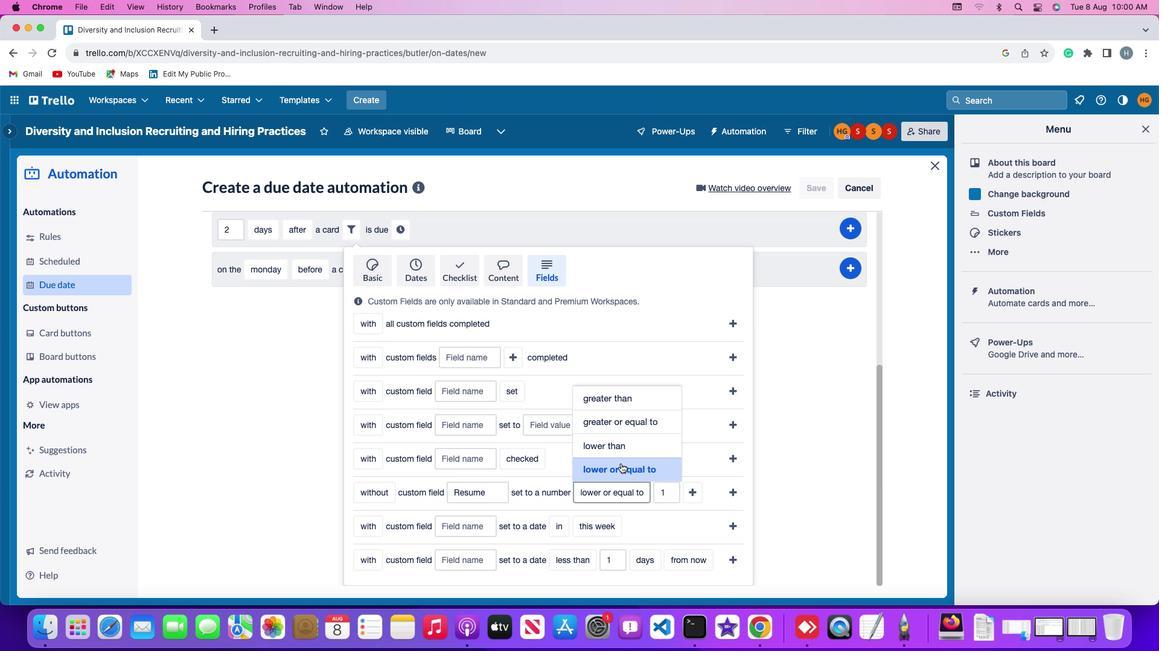 
Action: Mouse moved to (661, 487)
Screenshot: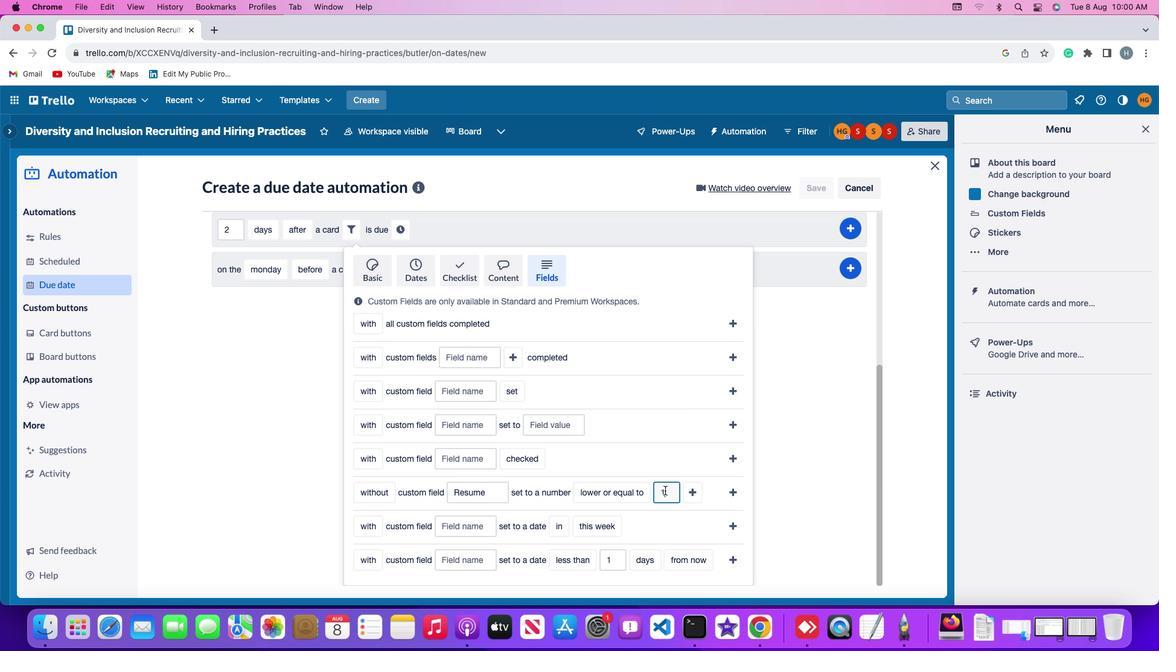 
Action: Mouse pressed left at (661, 487)
Screenshot: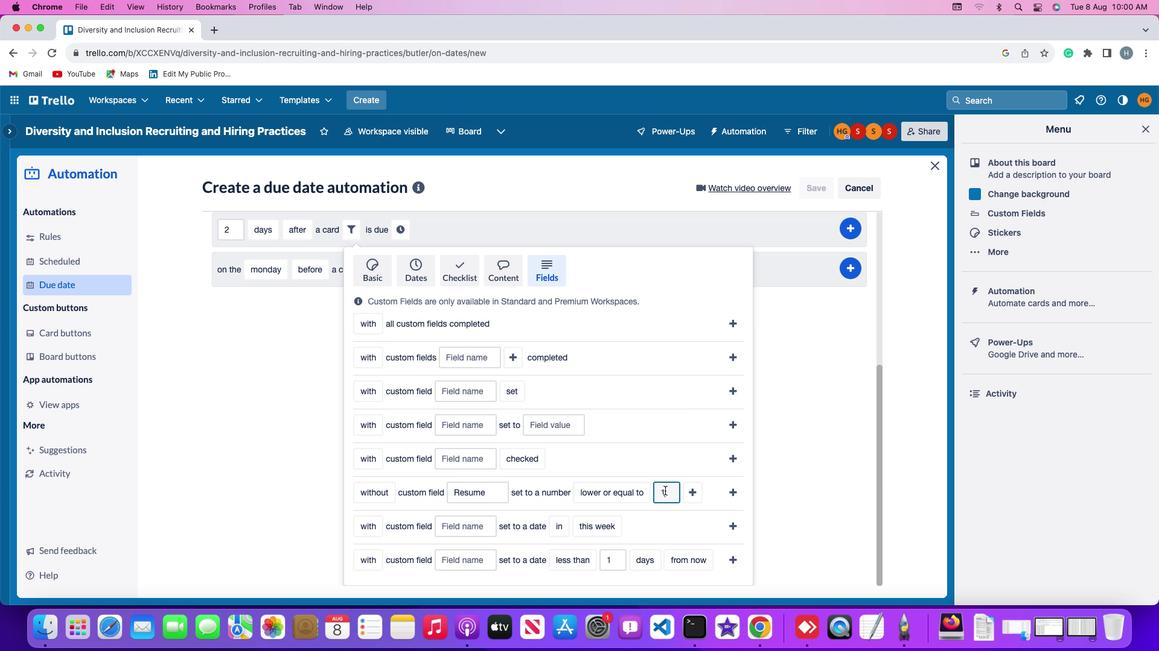 
Action: Key pressed Key.backspace'1'
Screenshot: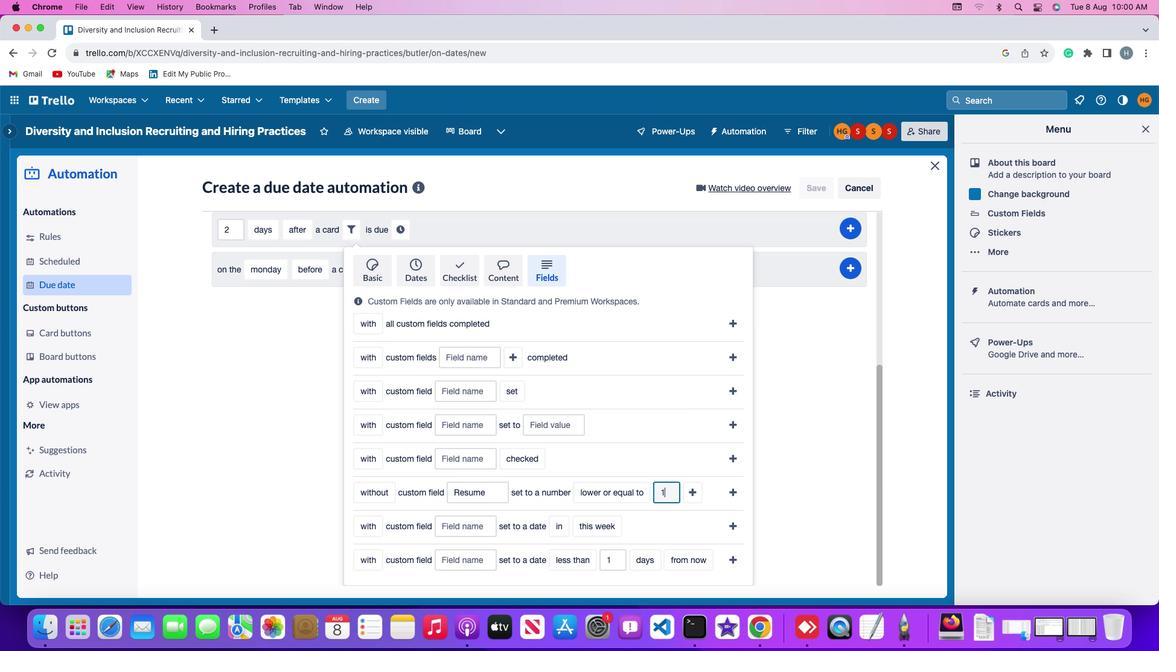
Action: Mouse moved to (696, 488)
Screenshot: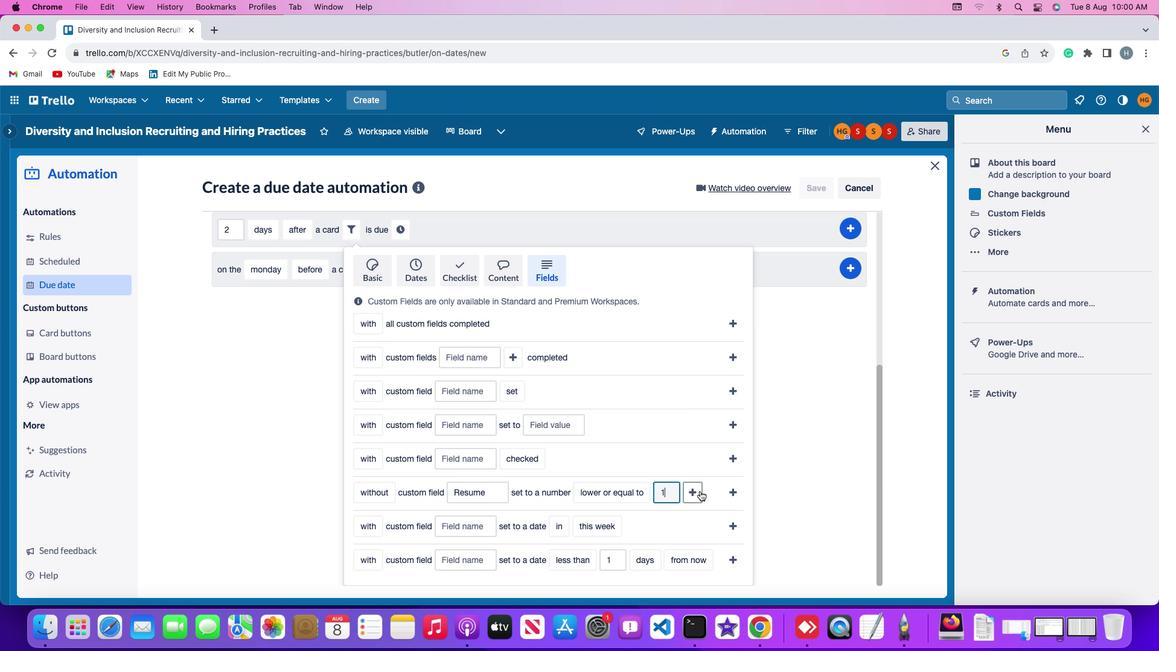 
Action: Mouse pressed left at (696, 488)
Screenshot: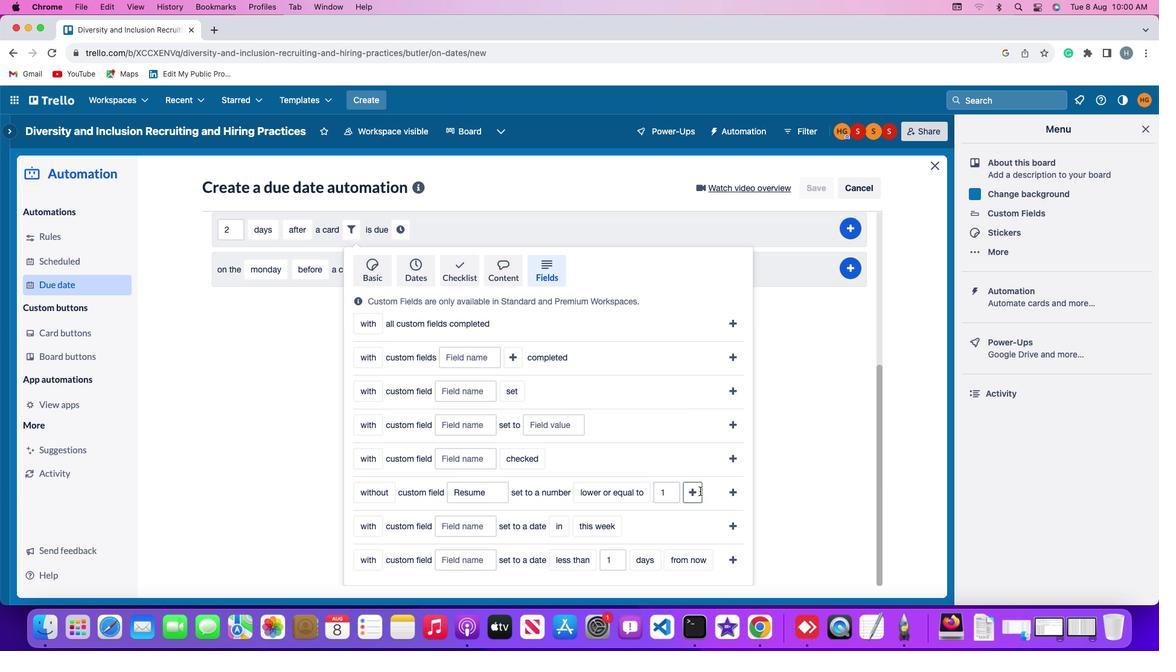 
Action: Mouse moved to (745, 488)
Screenshot: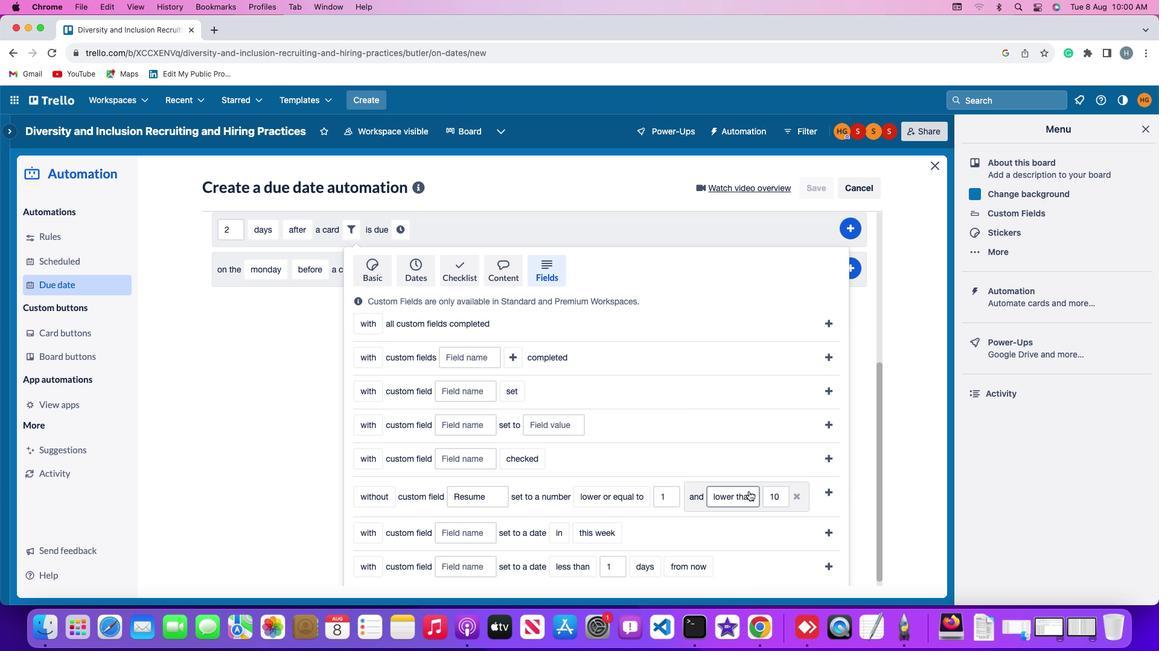 
Action: Mouse pressed left at (745, 488)
Screenshot: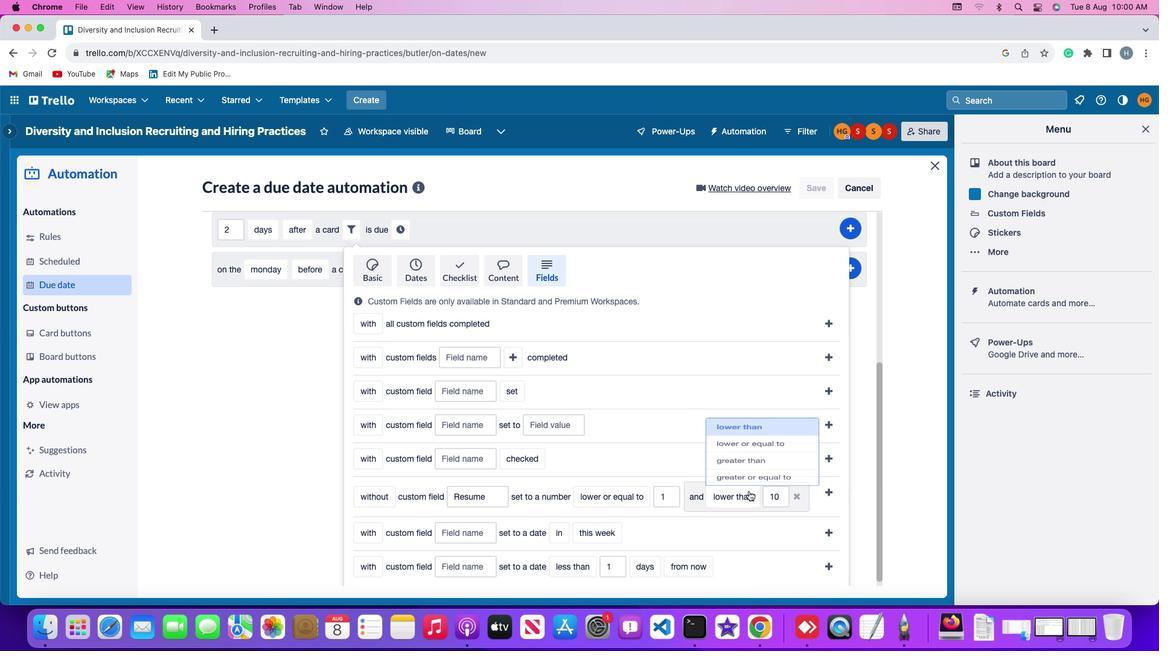 
Action: Mouse moved to (756, 402)
Screenshot: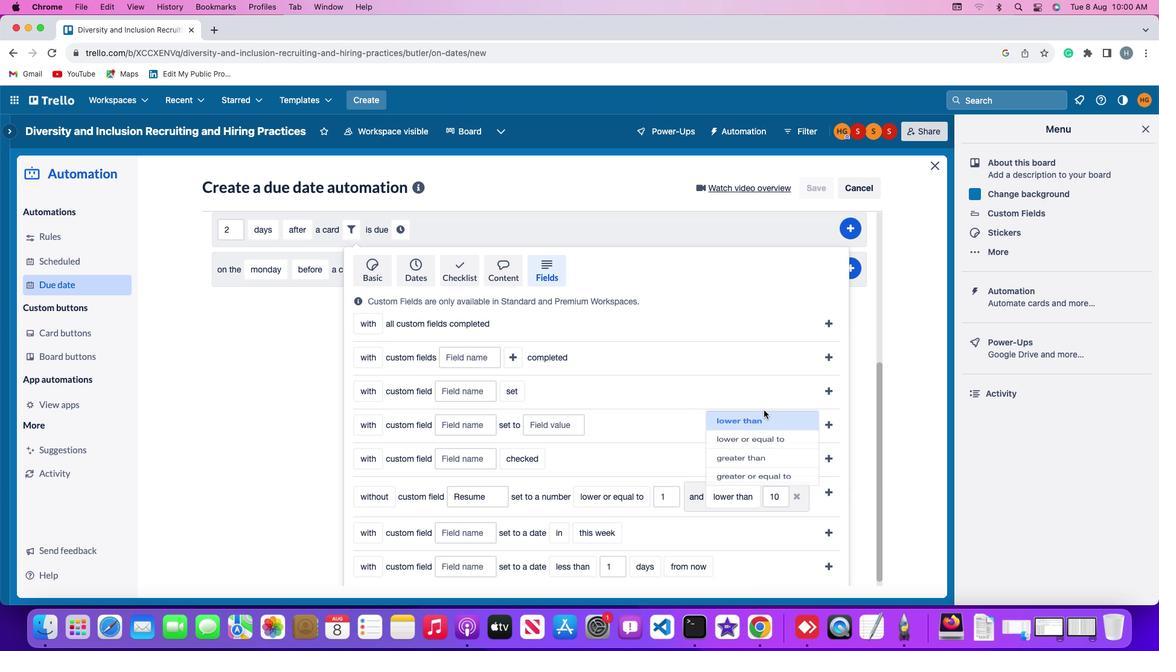 
Action: Mouse pressed left at (756, 402)
Screenshot: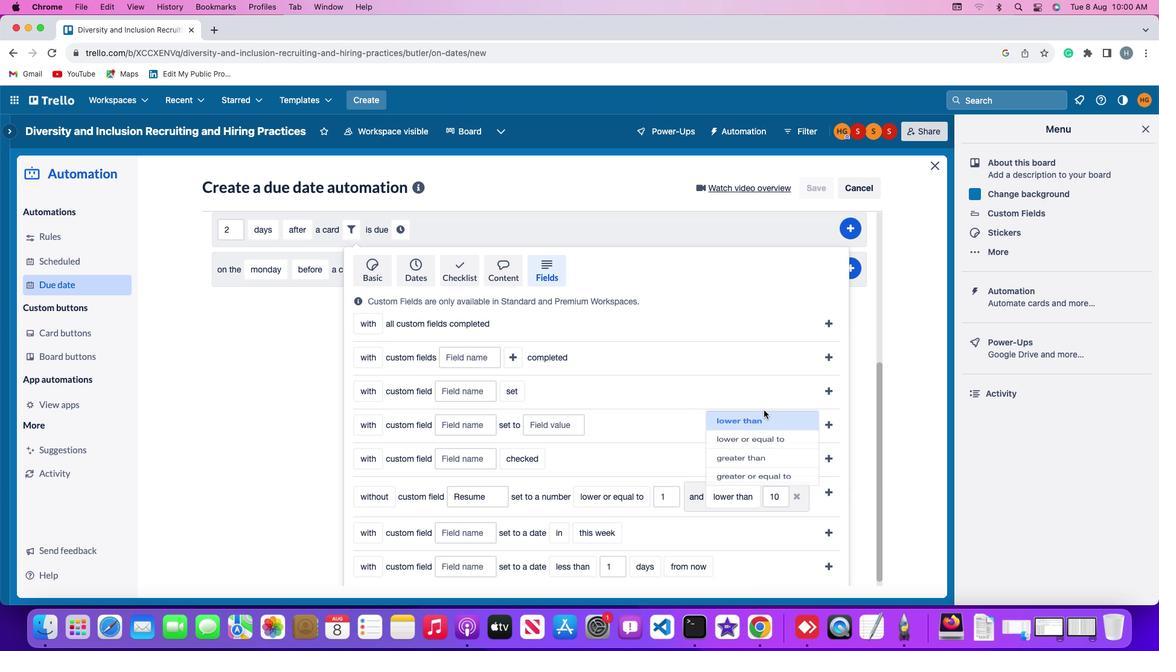 
Action: Mouse moved to (779, 489)
Screenshot: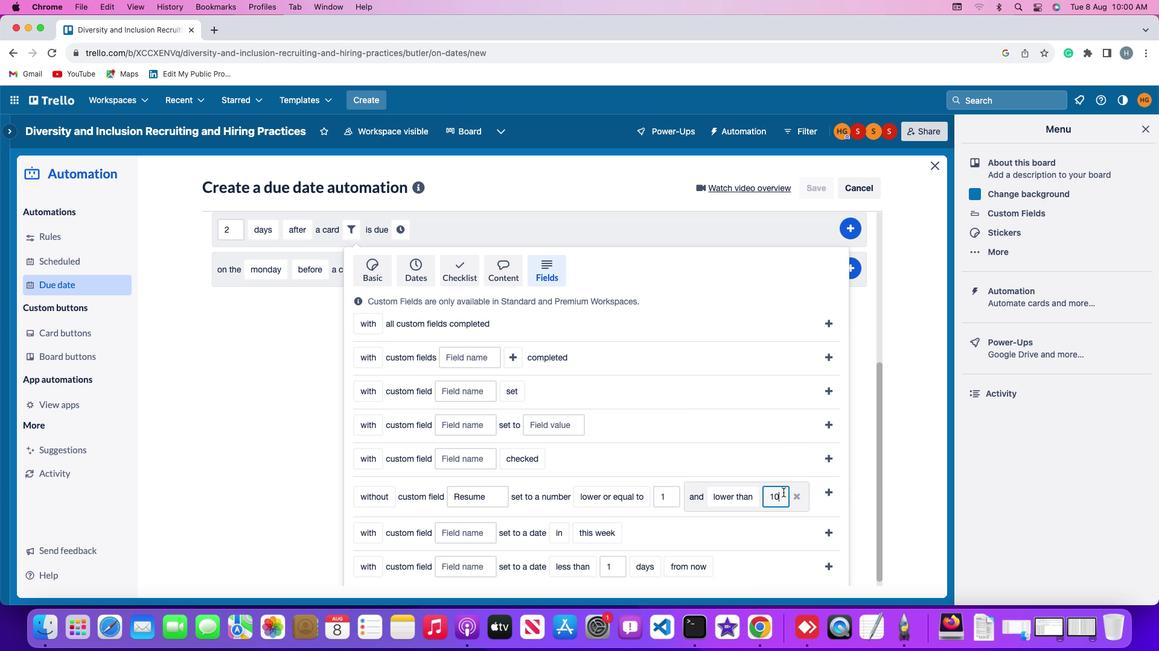 
Action: Mouse pressed left at (779, 489)
Screenshot: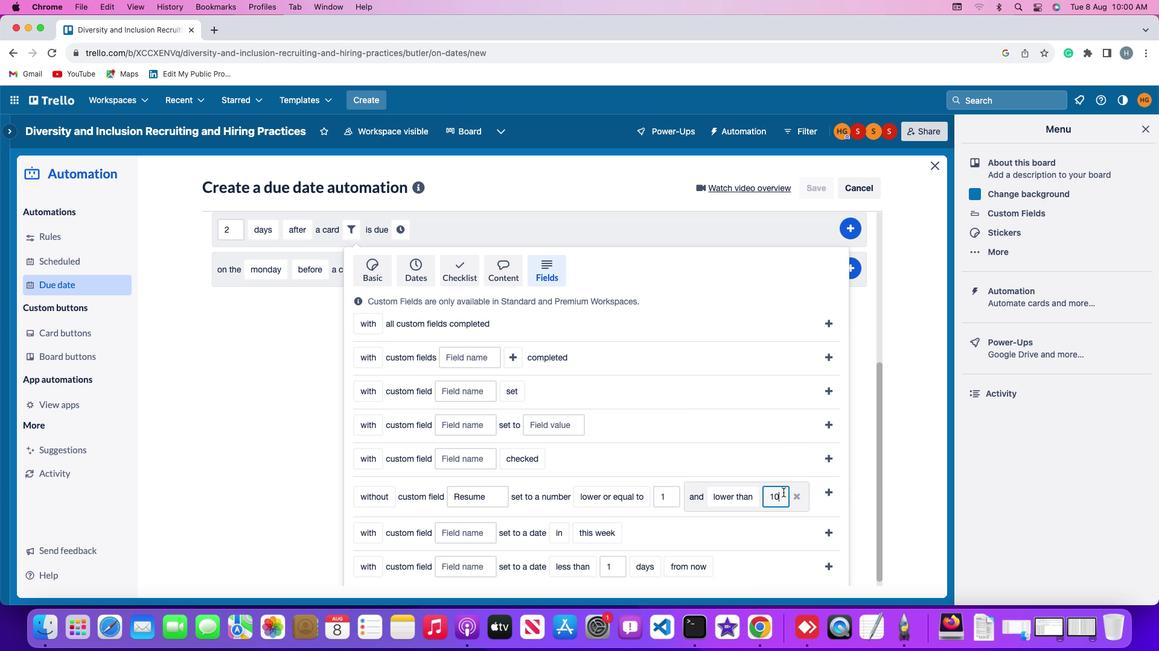 
Action: Key pressed Key.backspaceKey.backspace'1''0'
Screenshot: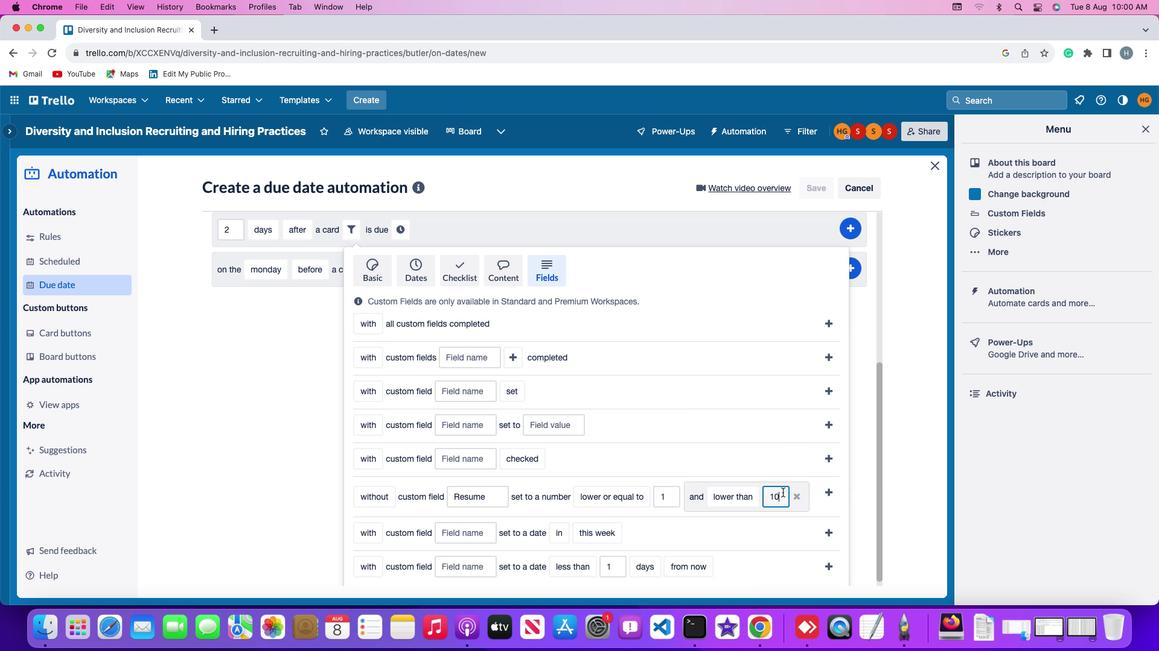
Action: Mouse moved to (827, 487)
Screenshot: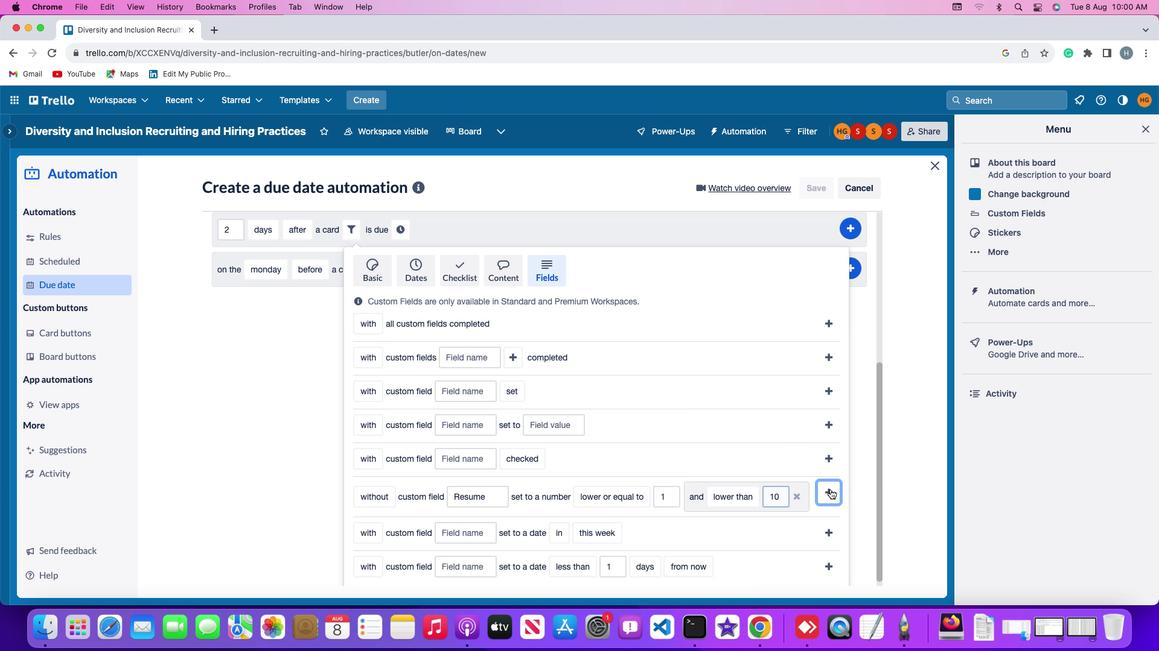 
Action: Mouse pressed left at (827, 487)
Screenshot: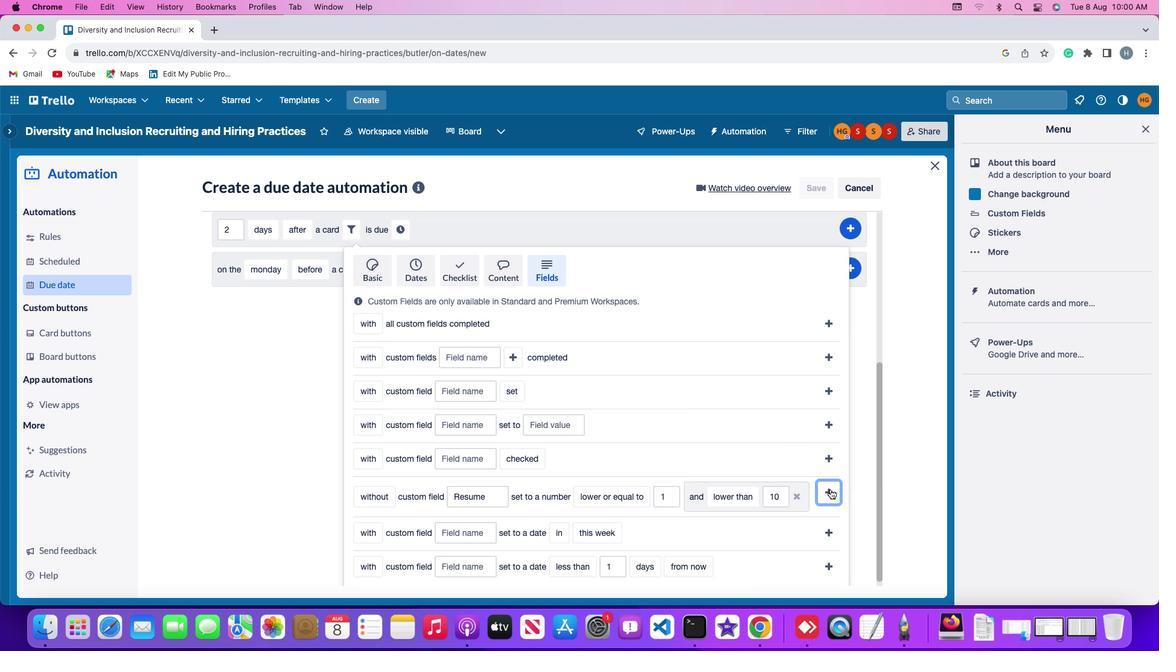 
Action: Mouse moved to (743, 484)
Screenshot: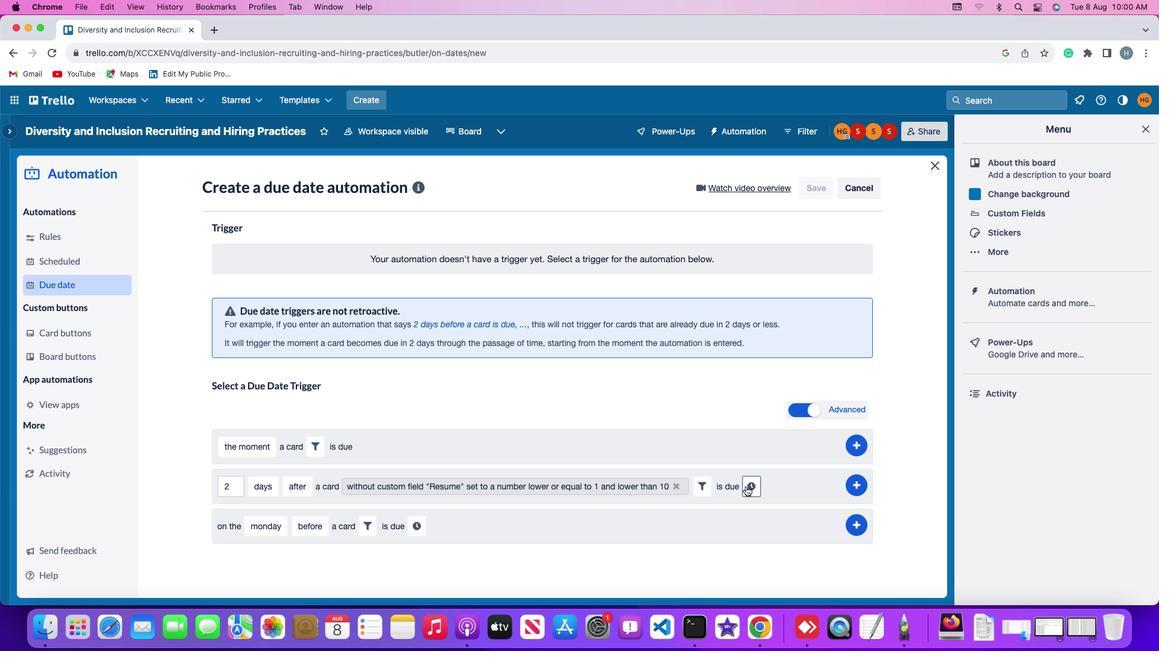 
Action: Mouse pressed left at (743, 484)
Screenshot: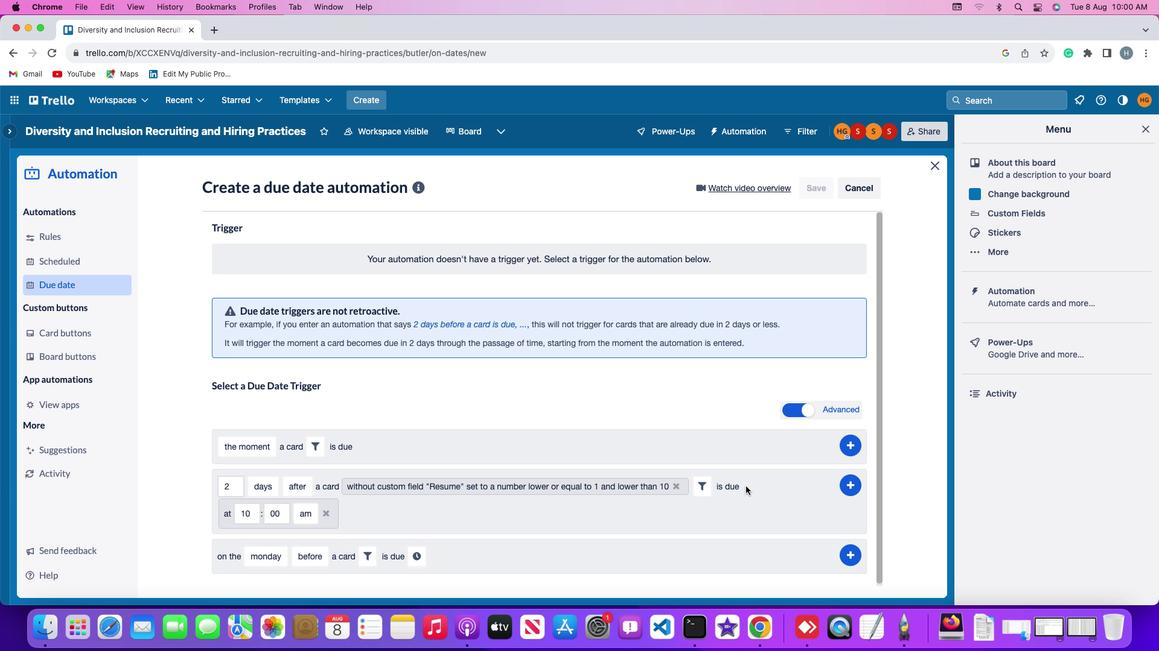 
Action: Mouse moved to (250, 511)
Screenshot: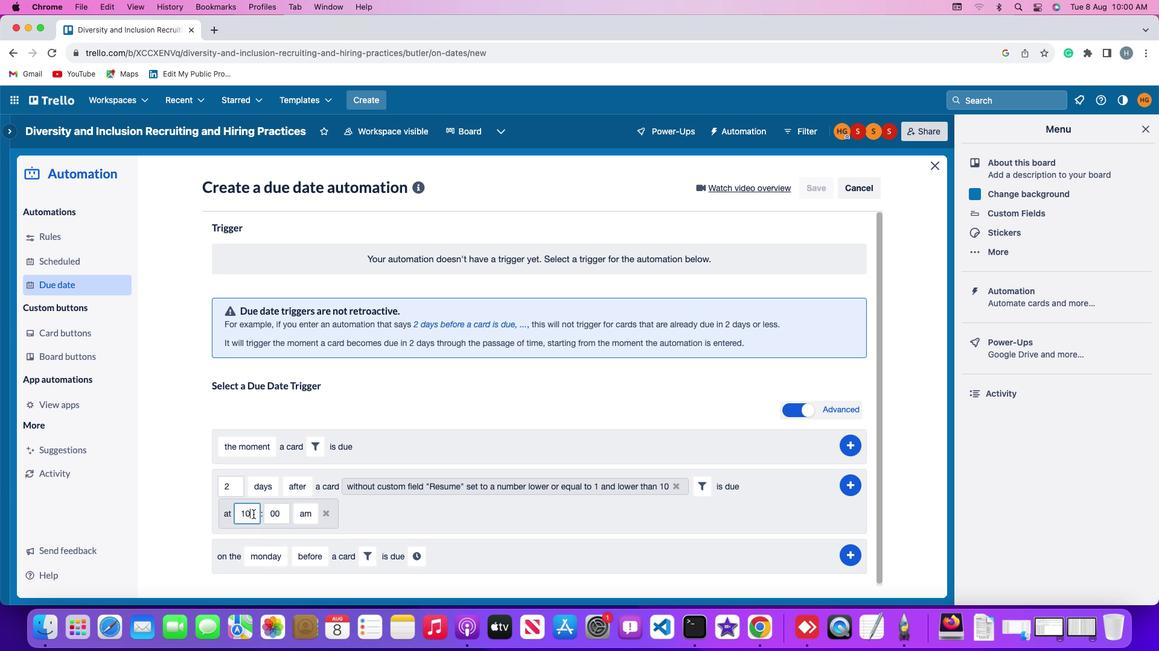 
Action: Mouse pressed left at (250, 511)
Screenshot: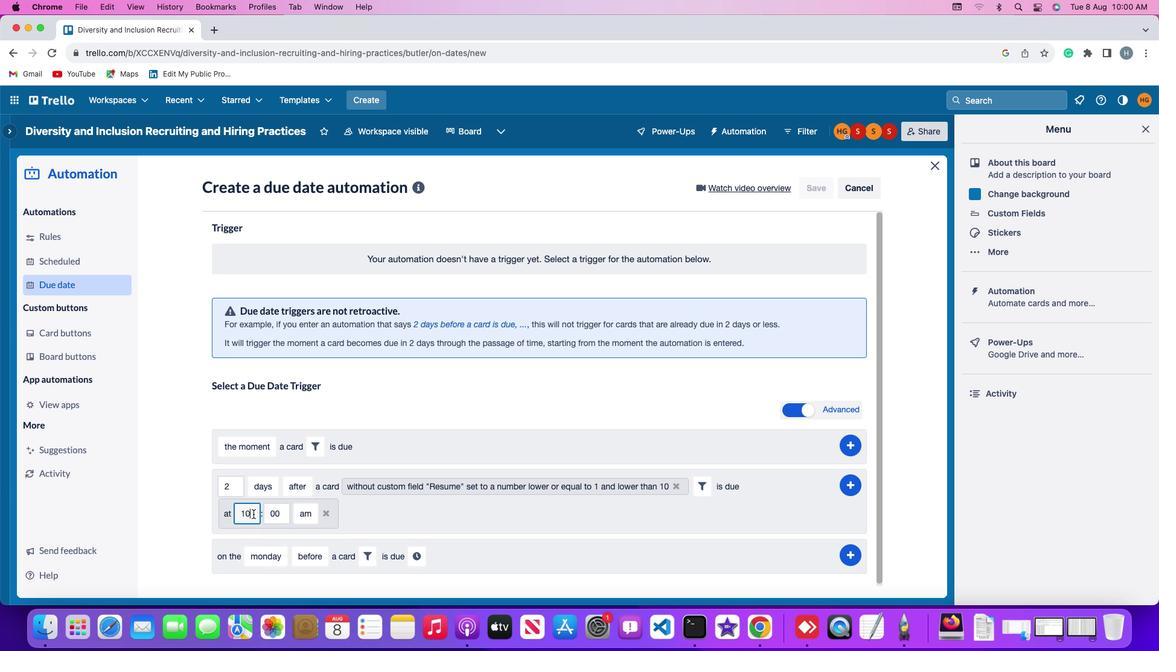 
Action: Mouse moved to (250, 511)
Screenshot: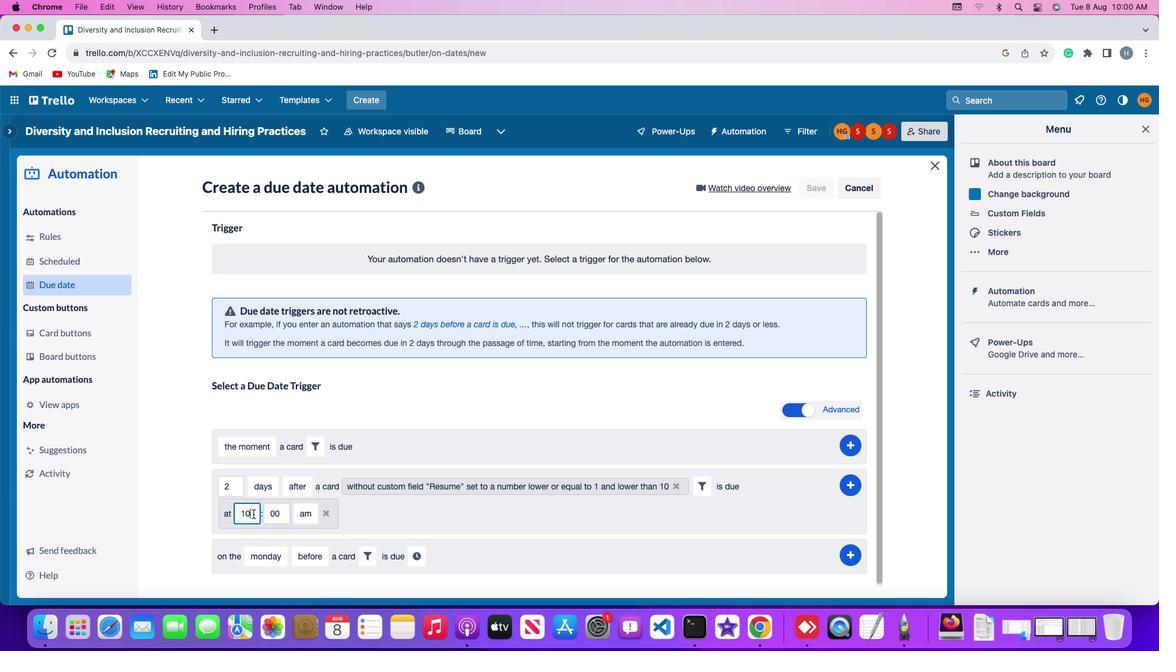 
Action: Key pressed Key.backspaceKey.backspace'1''1'
Screenshot: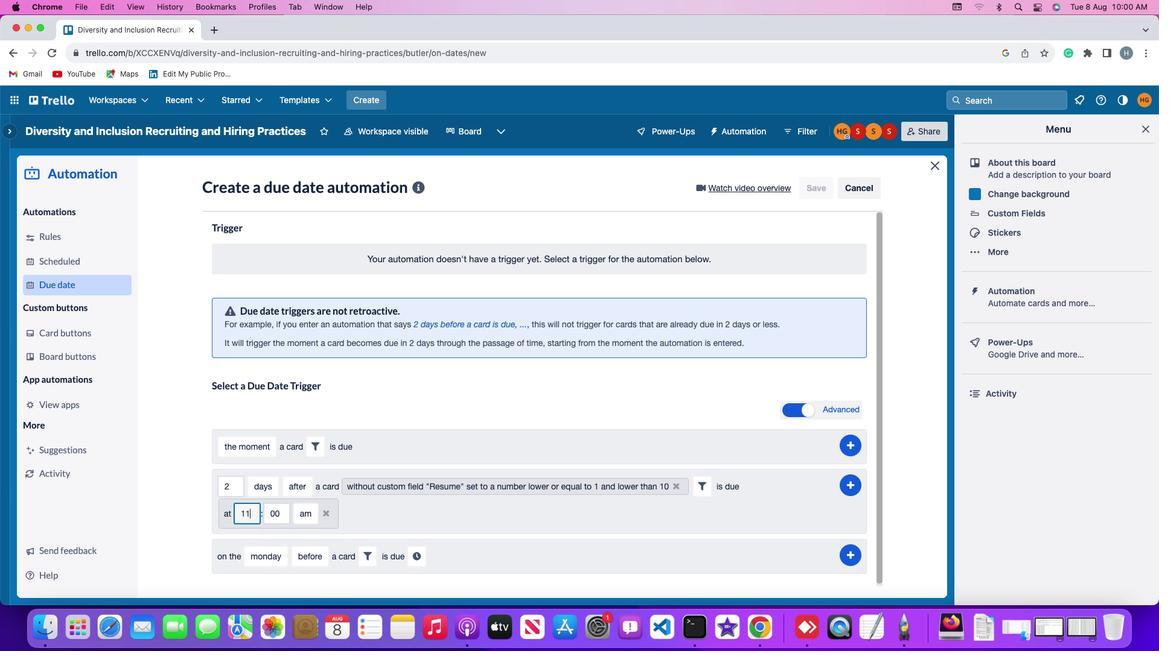 
Action: Mouse moved to (277, 511)
Screenshot: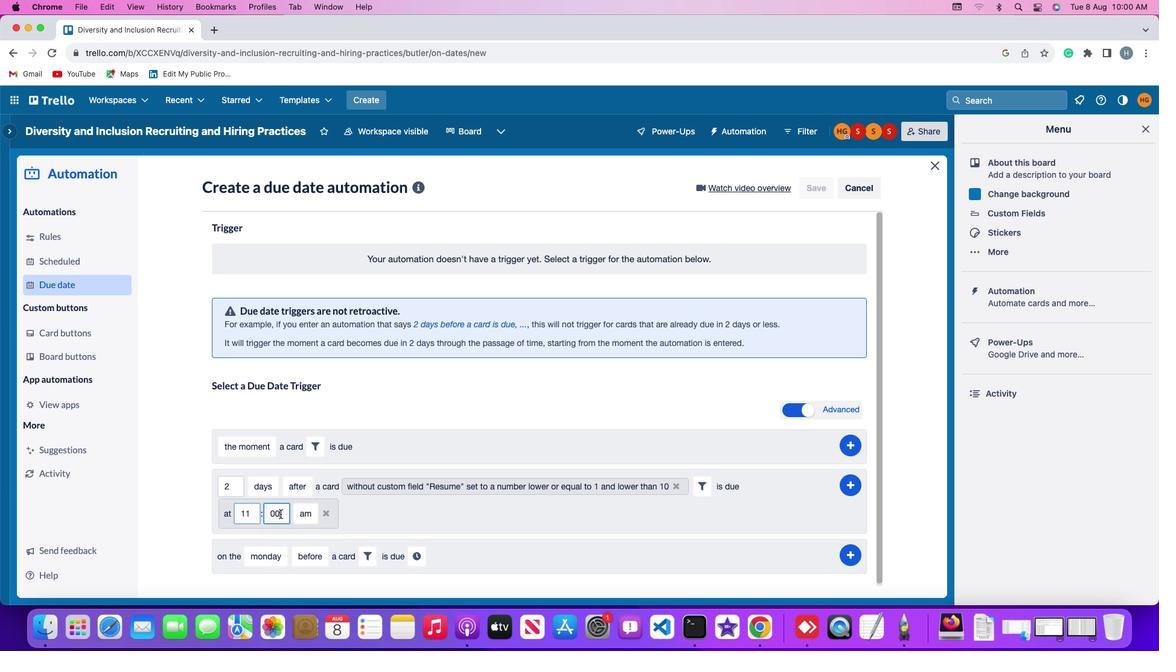 
Action: Mouse pressed left at (277, 511)
Screenshot: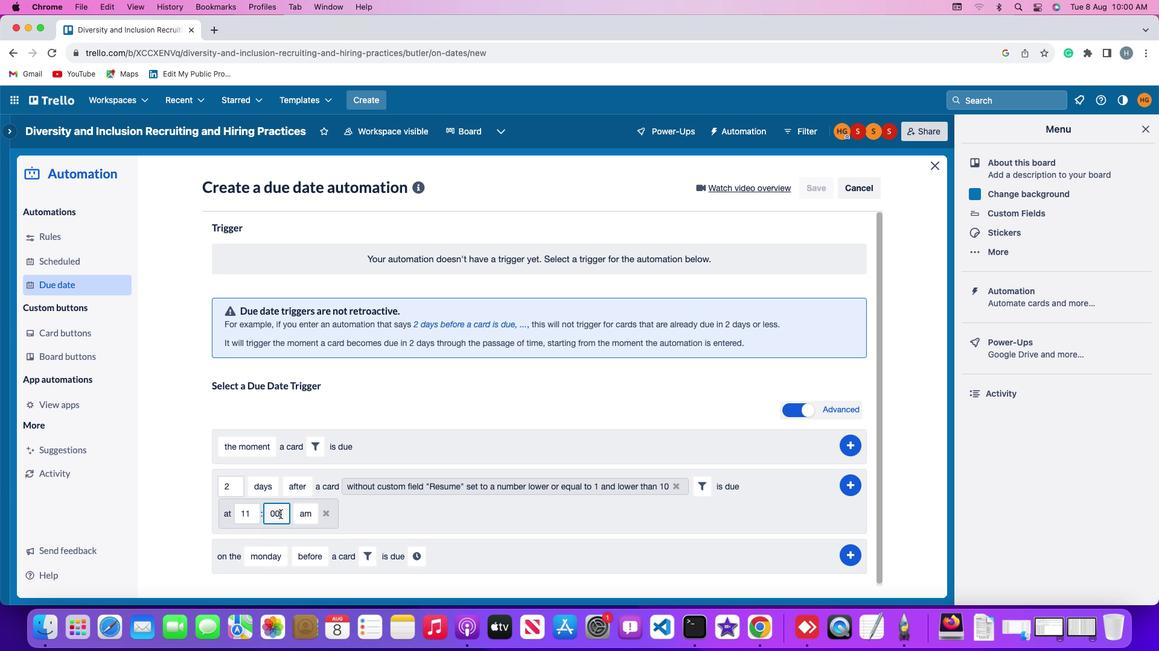 
Action: Key pressed Key.backspaceKey.backspace'0''0'
Screenshot: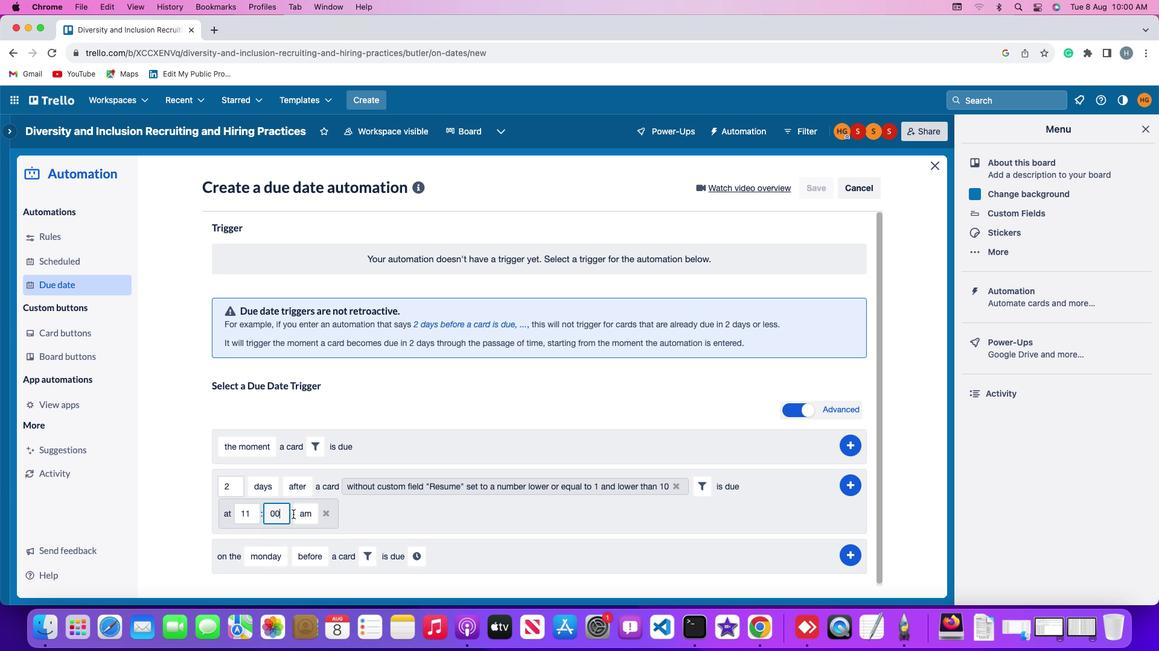 
Action: Mouse moved to (310, 511)
Screenshot: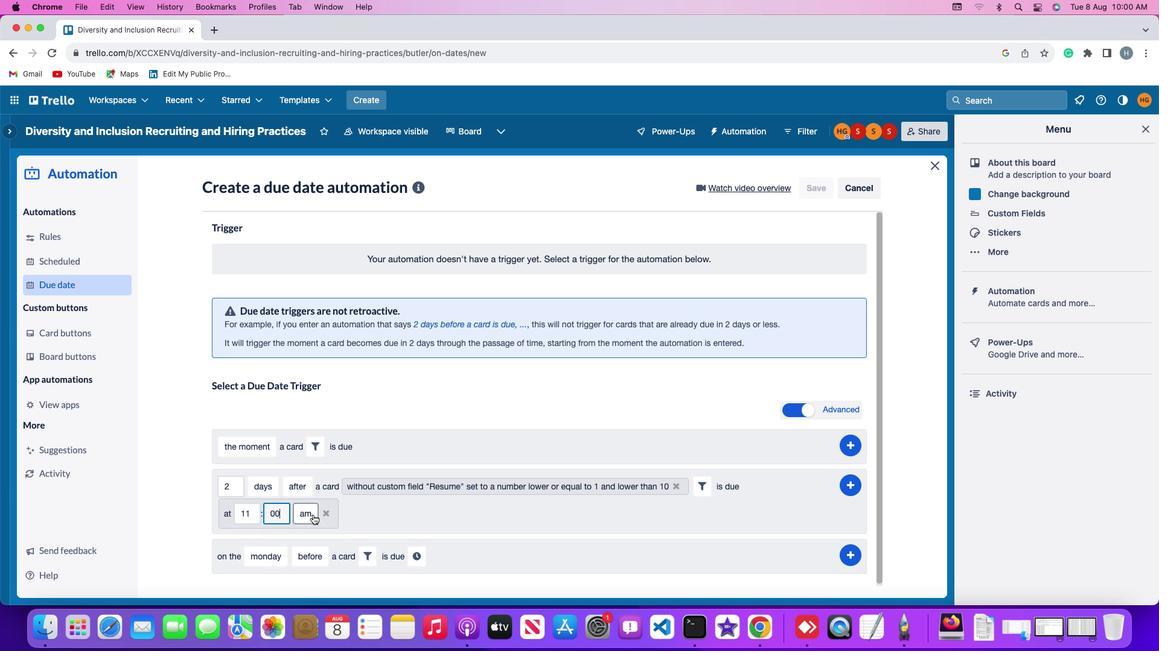 
Action: Mouse pressed left at (310, 511)
Screenshot: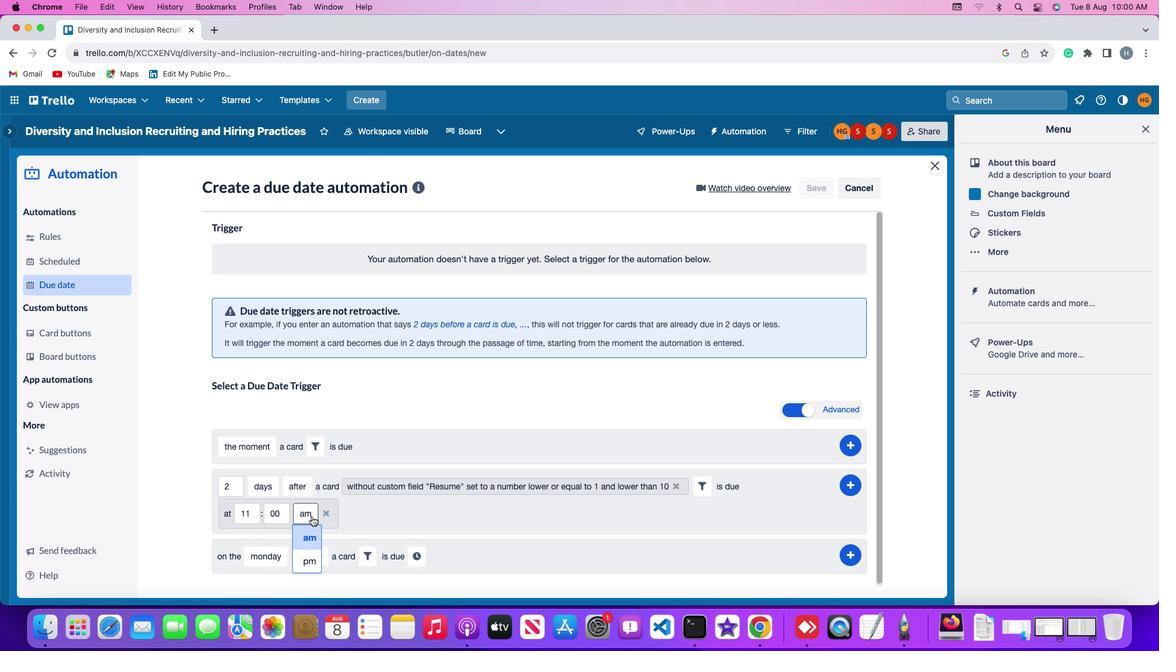 
Action: Mouse moved to (304, 536)
Screenshot: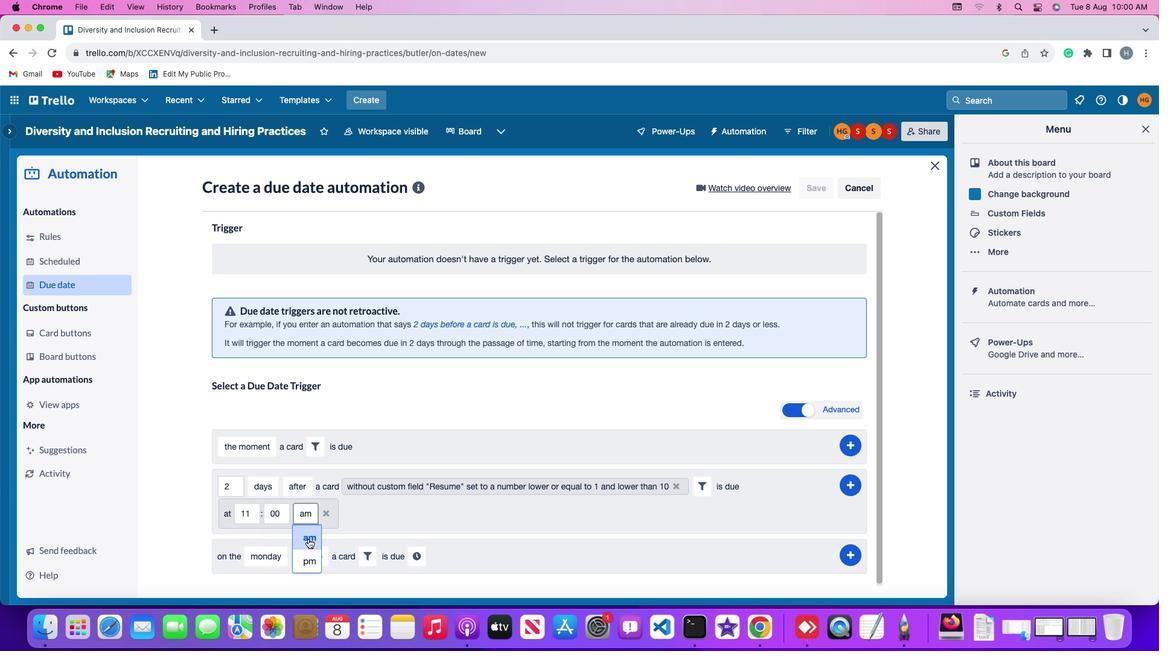 
Action: Mouse pressed left at (304, 536)
Screenshot: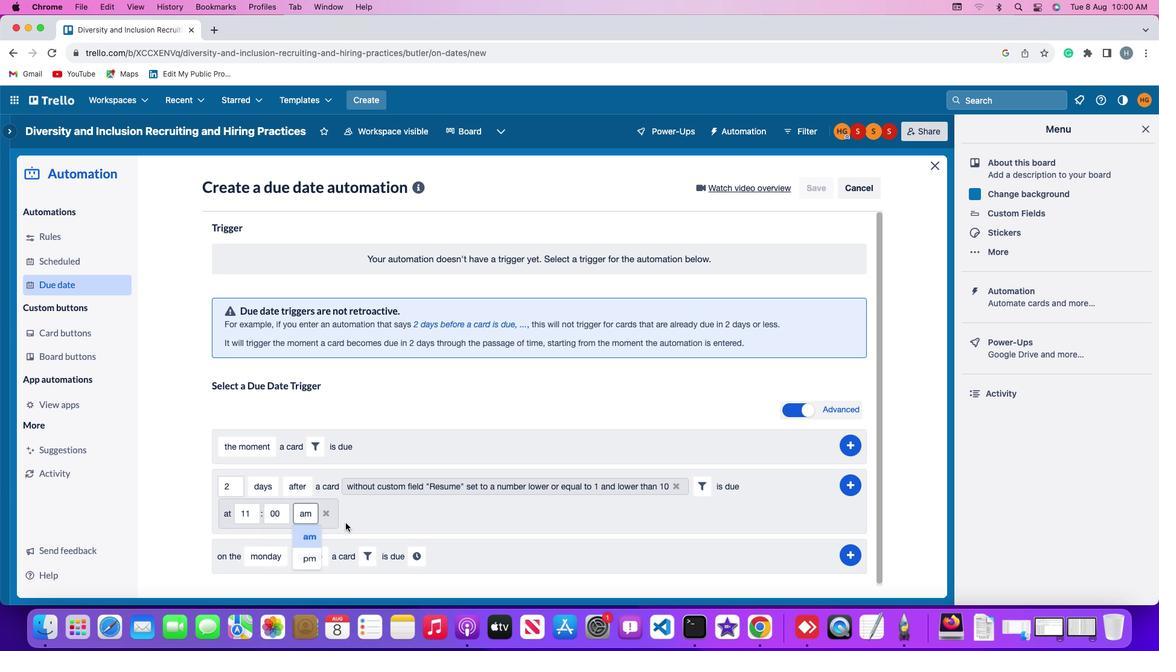
Action: Mouse moved to (846, 481)
Screenshot: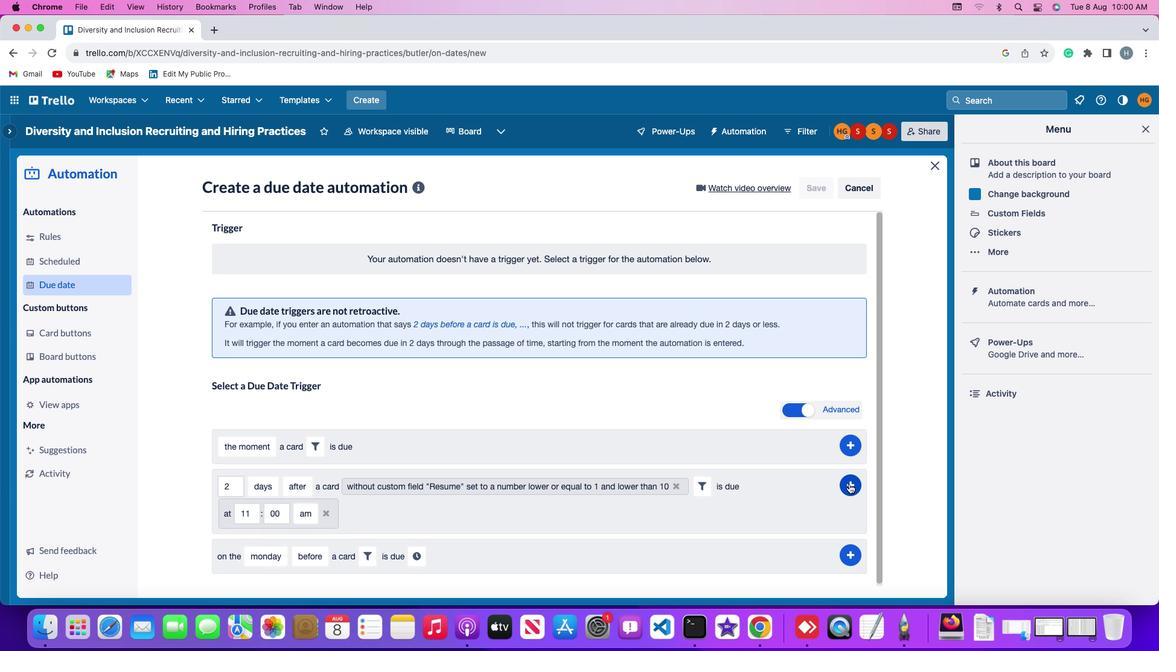 
Action: Mouse pressed left at (846, 481)
Screenshot: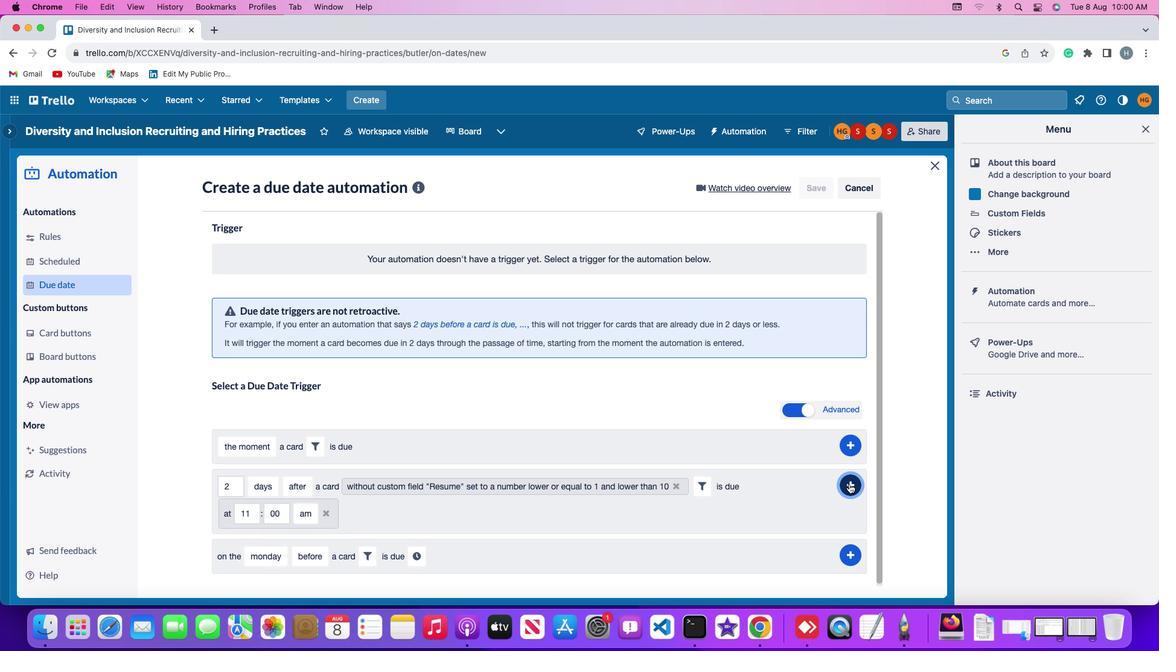 
Action: Mouse moved to (907, 345)
Screenshot: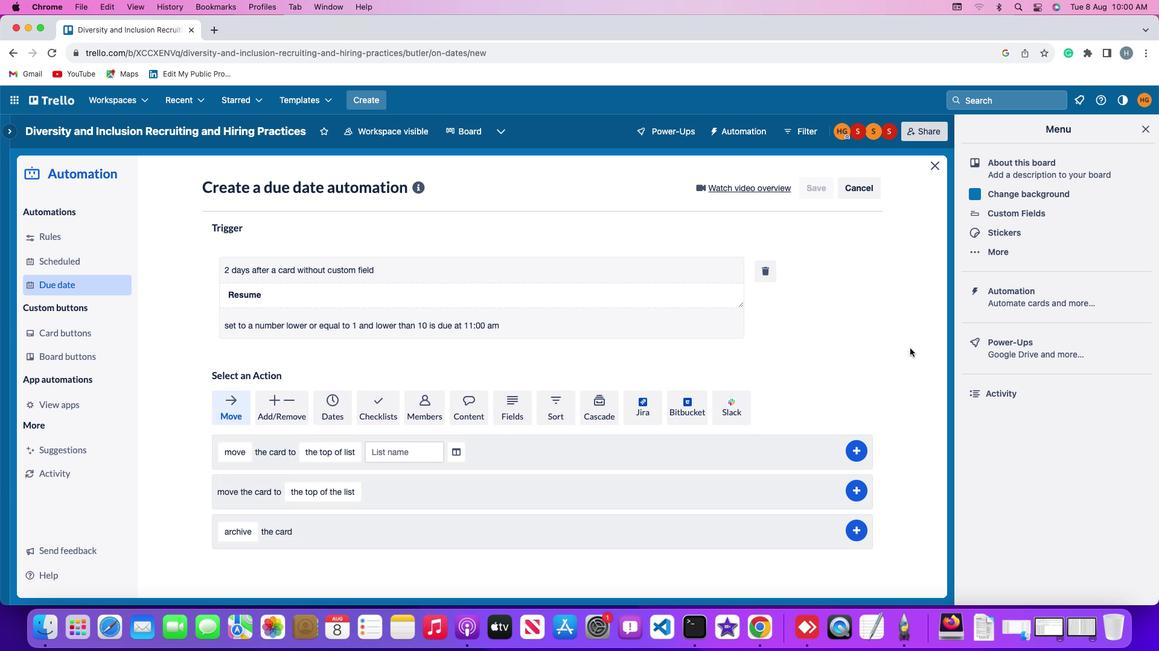 
